 Task: Find connections with filter location Elefsína with filter topic #Healthcarewith filter profile language French with filter current company Affle with filter school Jobs in India with filter industry Engines and Power Transmission Equipment Manufacturing with filter service category Virtual Assistance with filter keywords title Waiter/Waitress
Action: Mouse moved to (271, 217)
Screenshot: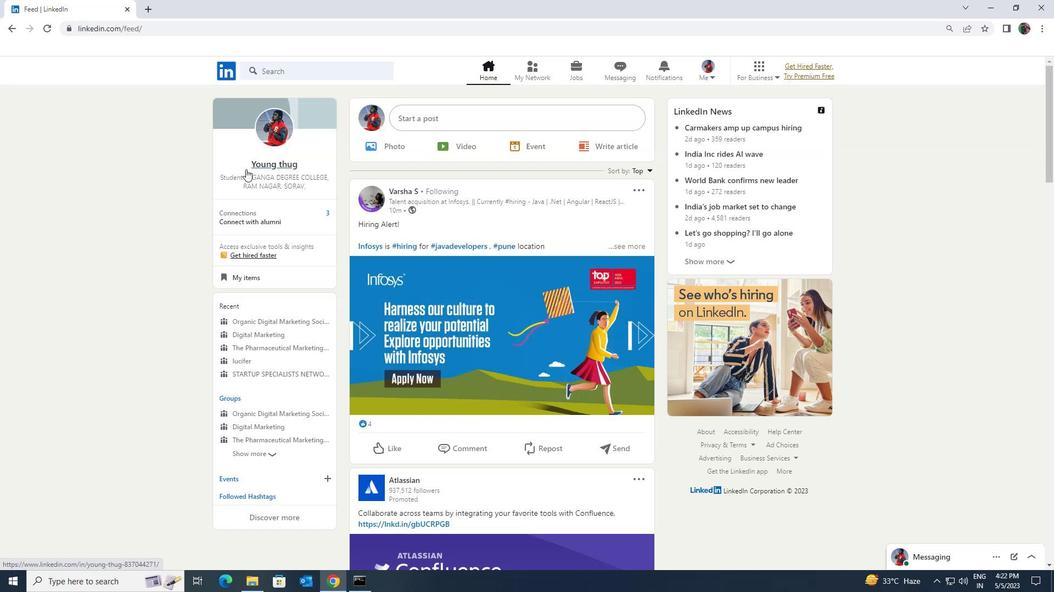 
Action: Mouse pressed left at (271, 217)
Screenshot: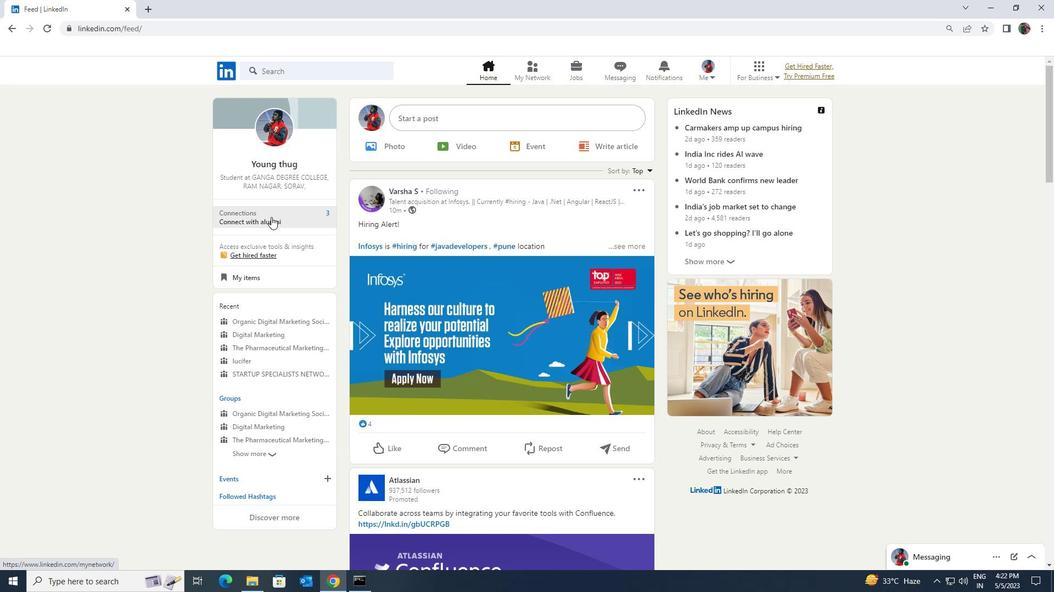 
Action: Mouse moved to (282, 137)
Screenshot: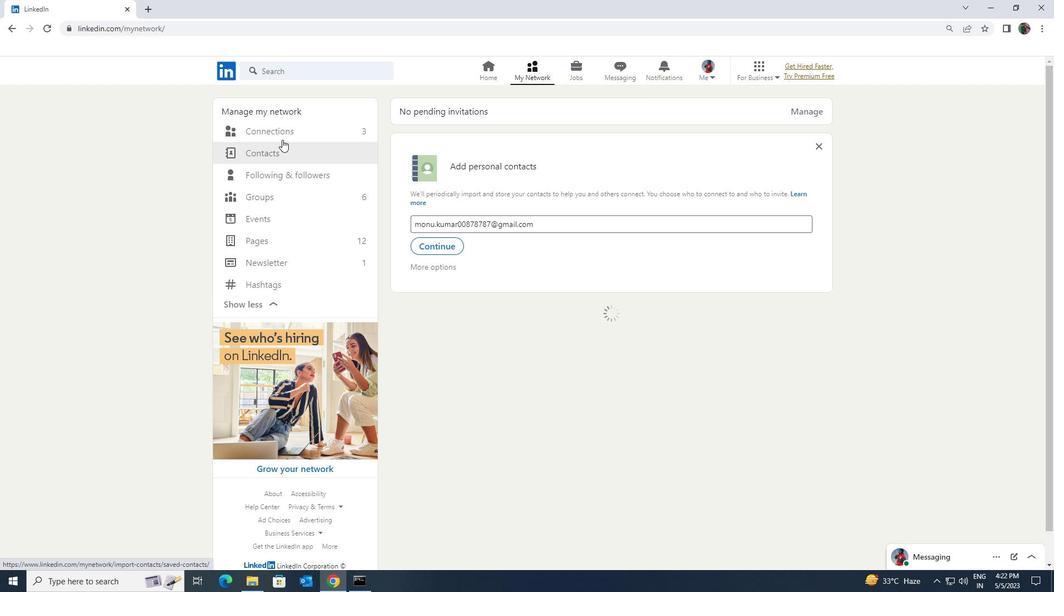 
Action: Mouse pressed left at (282, 137)
Screenshot: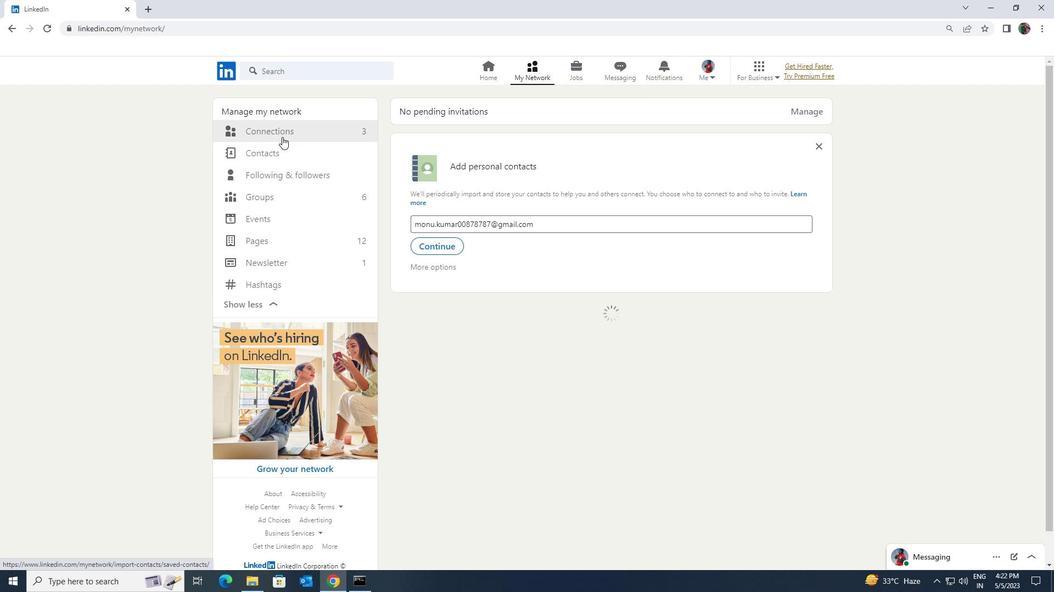 
Action: Mouse moved to (587, 135)
Screenshot: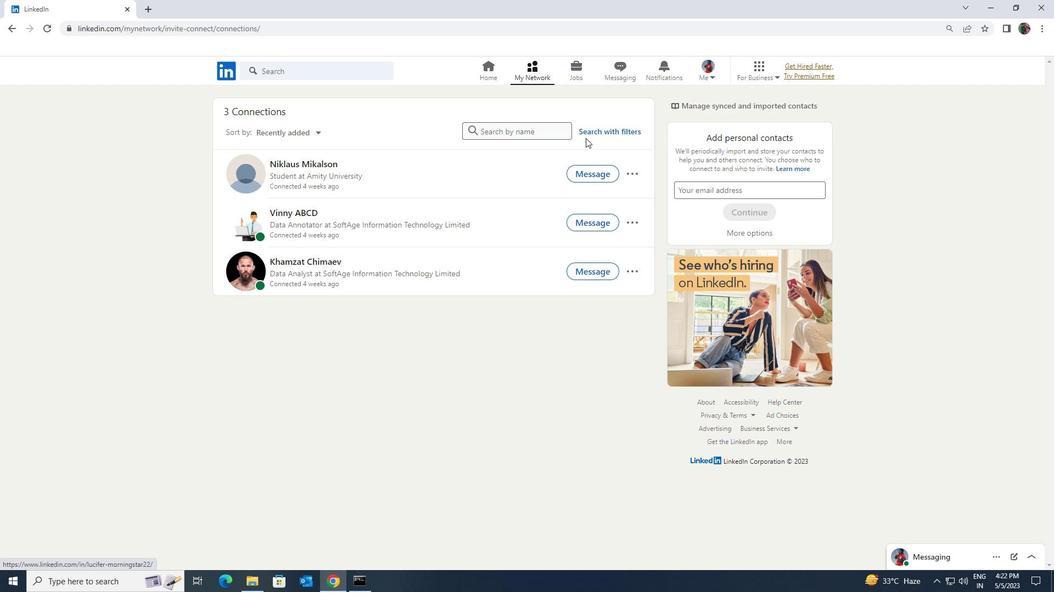 
Action: Mouse pressed left at (587, 135)
Screenshot: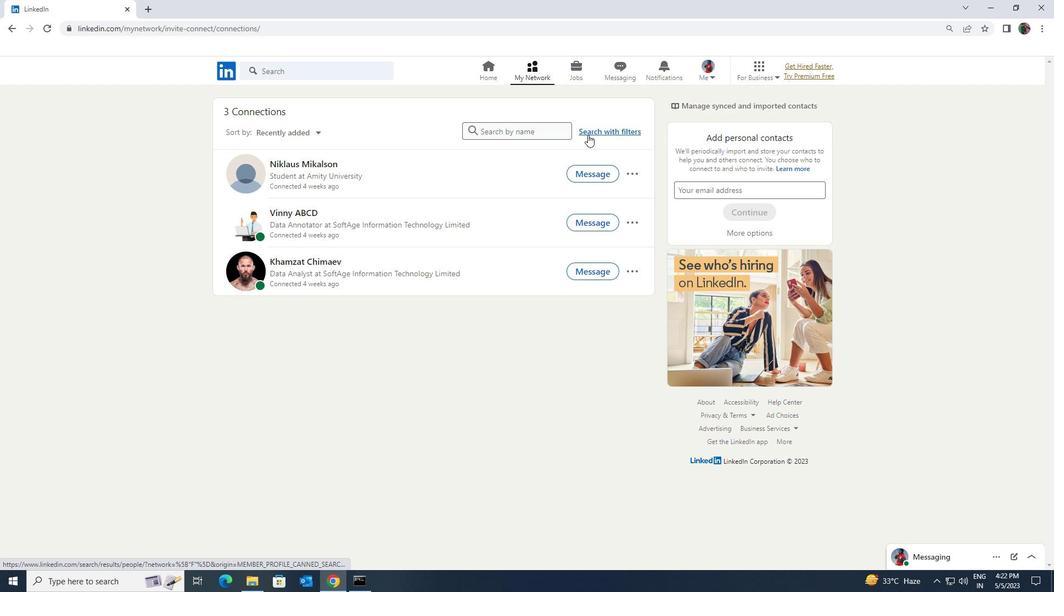 
Action: Mouse moved to (559, 99)
Screenshot: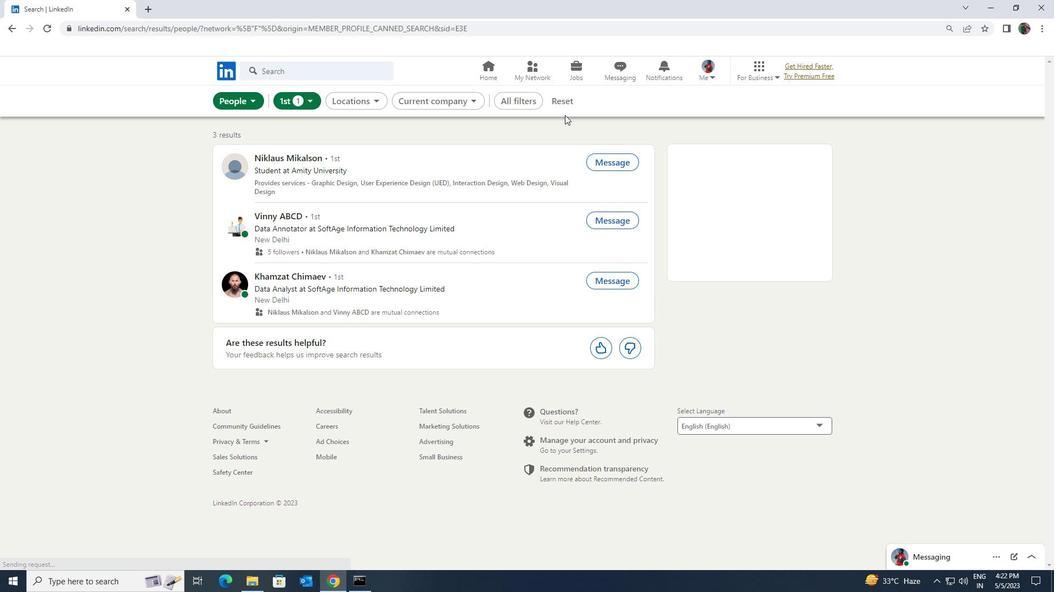 
Action: Mouse pressed left at (559, 99)
Screenshot: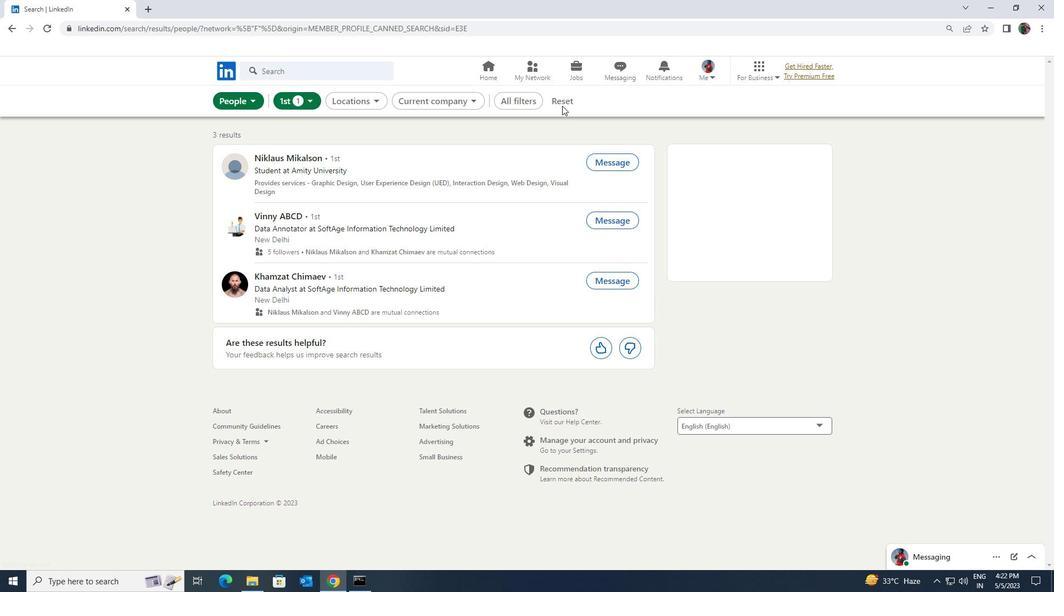 
Action: Mouse moved to (539, 99)
Screenshot: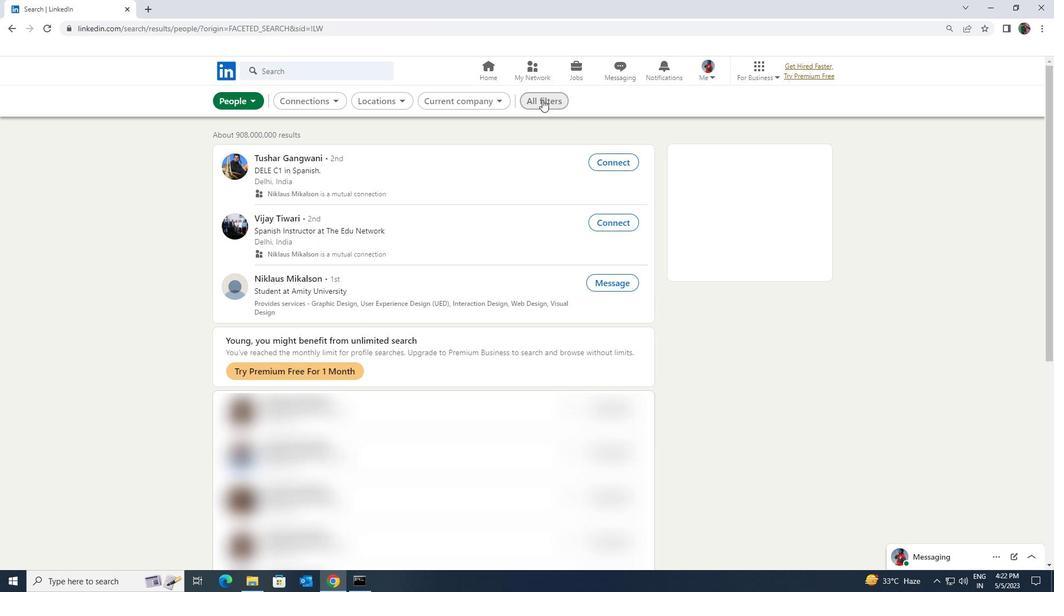 
Action: Mouse pressed left at (539, 99)
Screenshot: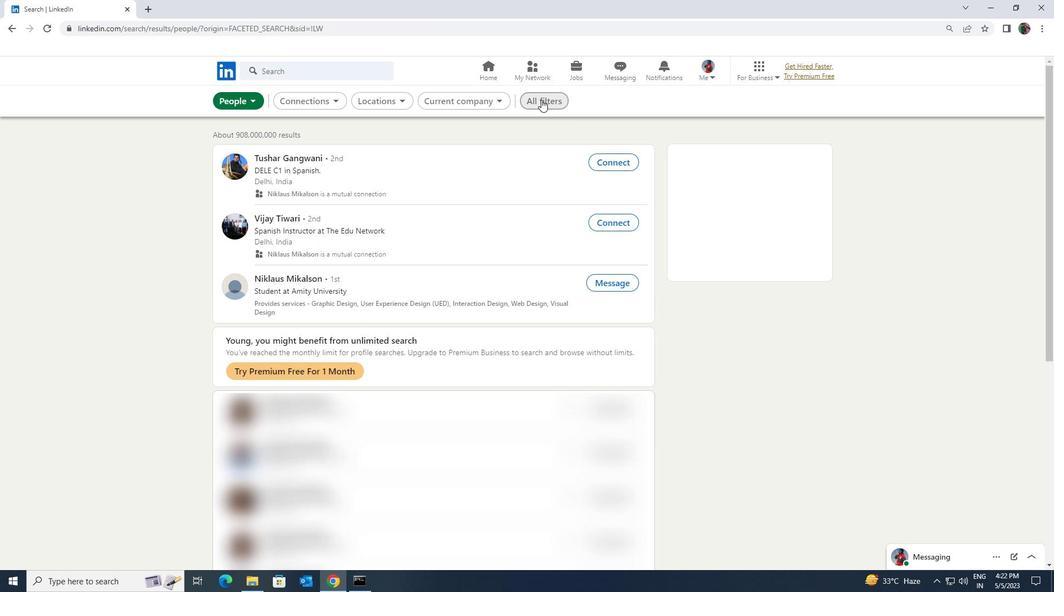 
Action: Mouse moved to (936, 431)
Screenshot: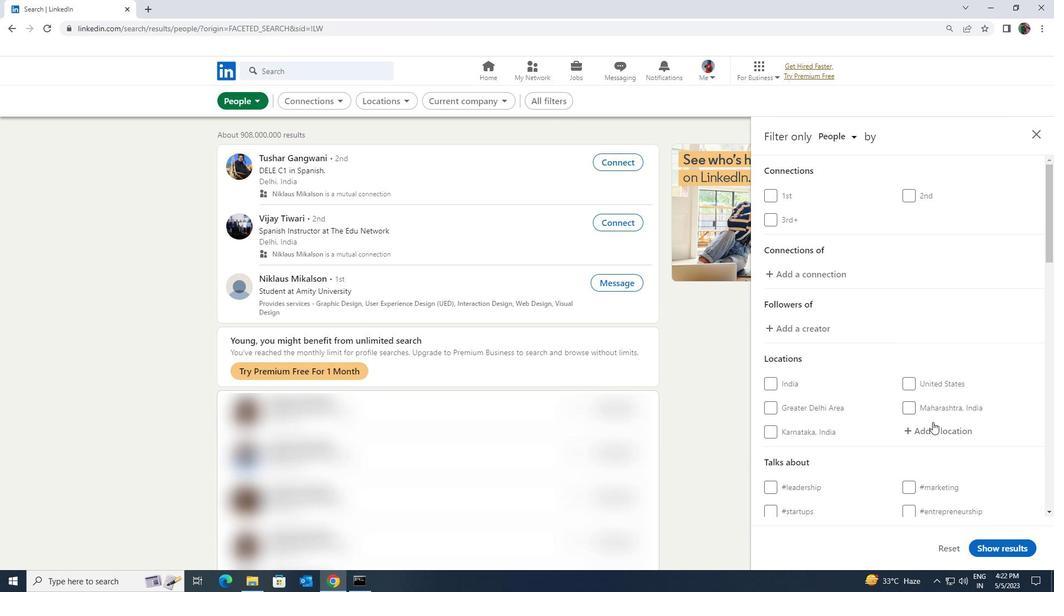 
Action: Mouse pressed left at (936, 431)
Screenshot: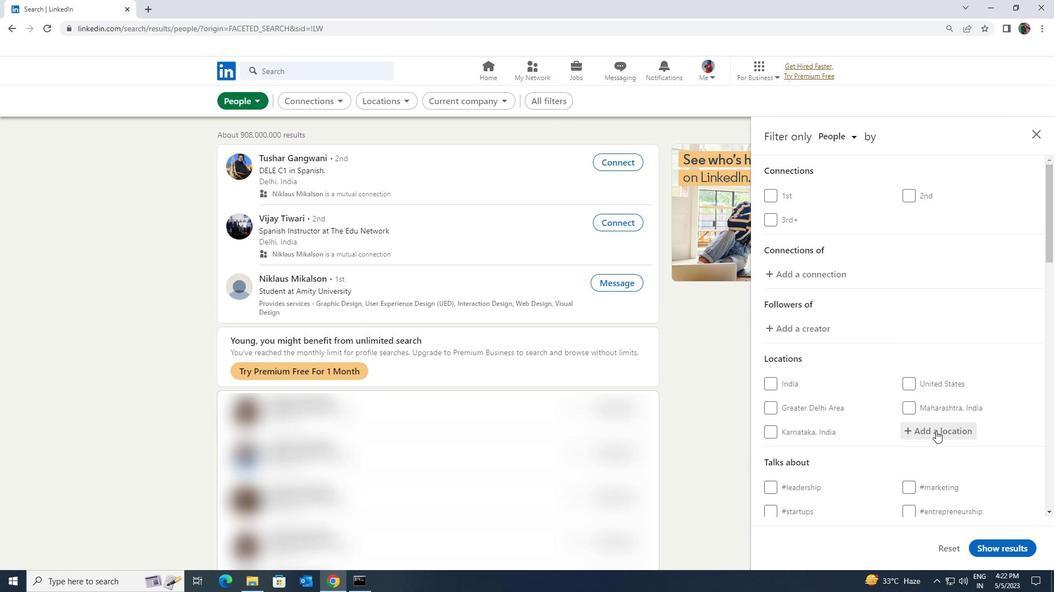 
Action: Key pressed <Key.shift><Key.shift><Key.shift><Key.shift><Key.shift><Key.shift><Key.shift><Key.shift>ELEFSINA
Screenshot: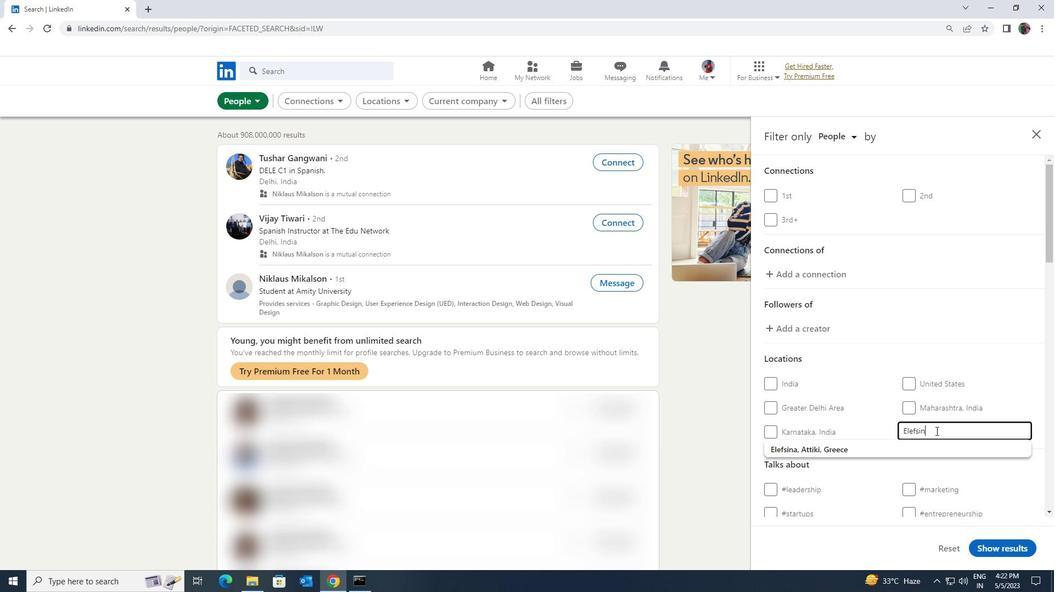 
Action: Mouse moved to (930, 451)
Screenshot: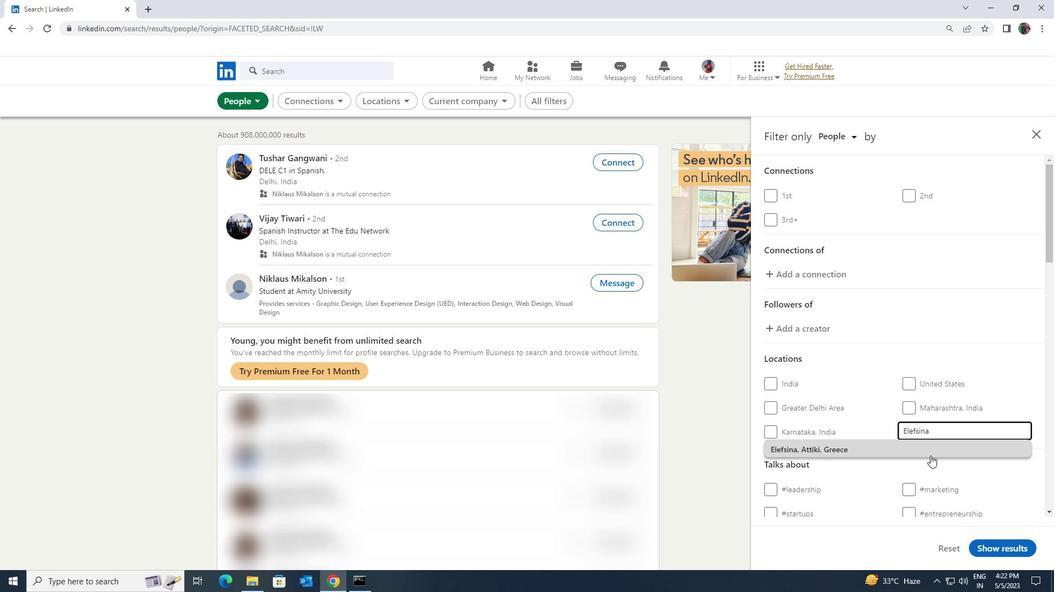 
Action: Mouse pressed left at (930, 451)
Screenshot: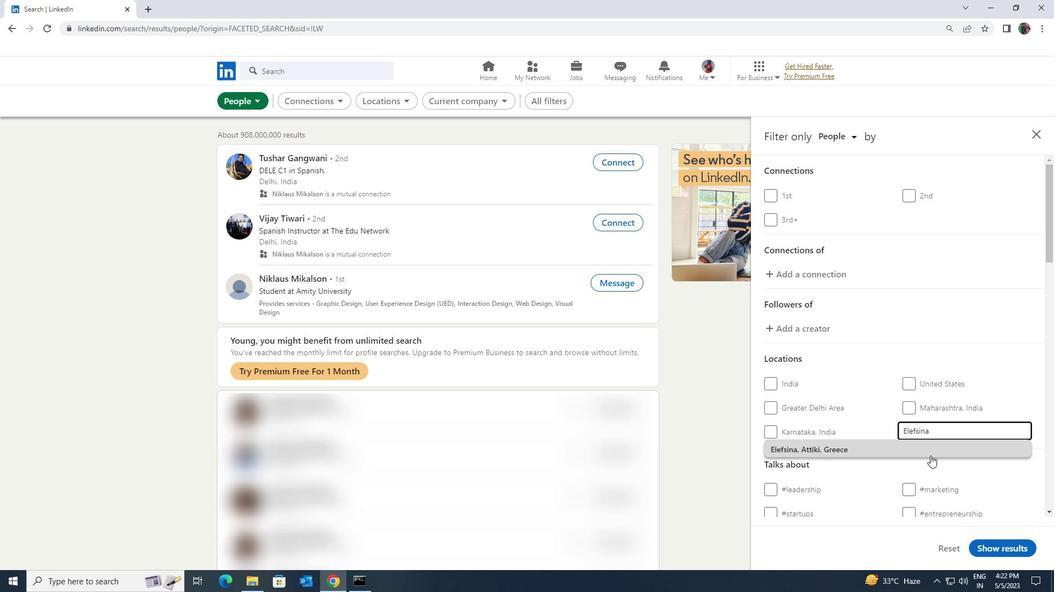 
Action: Mouse moved to (930, 450)
Screenshot: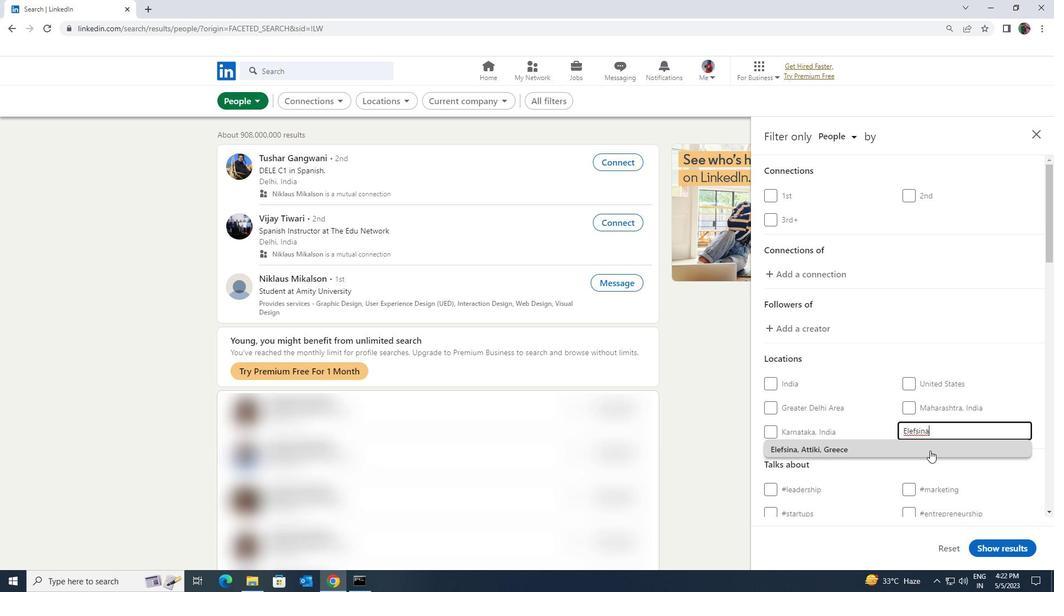 
Action: Mouse scrolled (930, 450) with delta (0, 0)
Screenshot: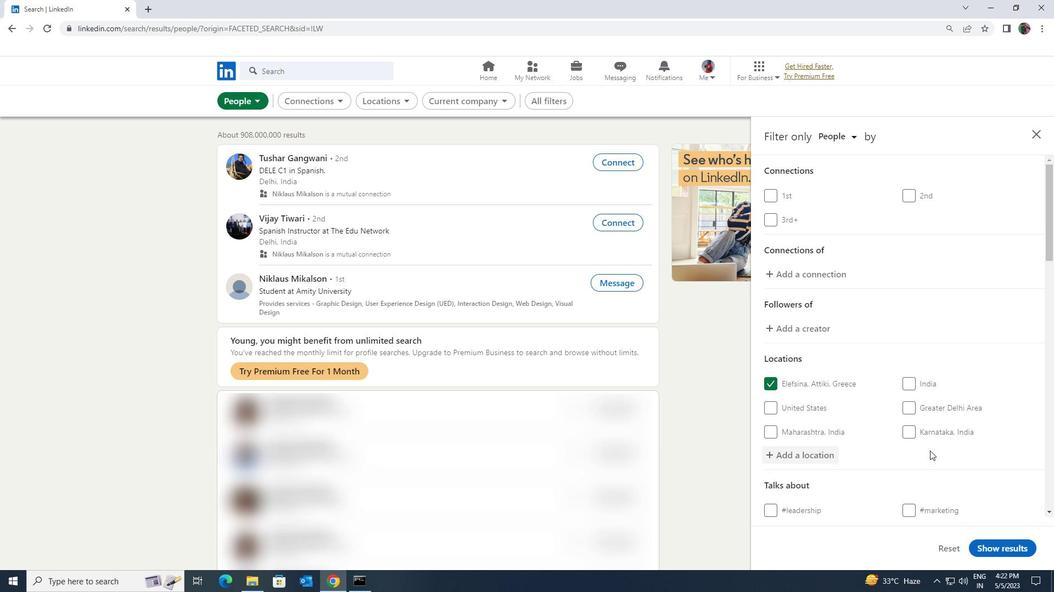
Action: Mouse scrolled (930, 450) with delta (0, 0)
Screenshot: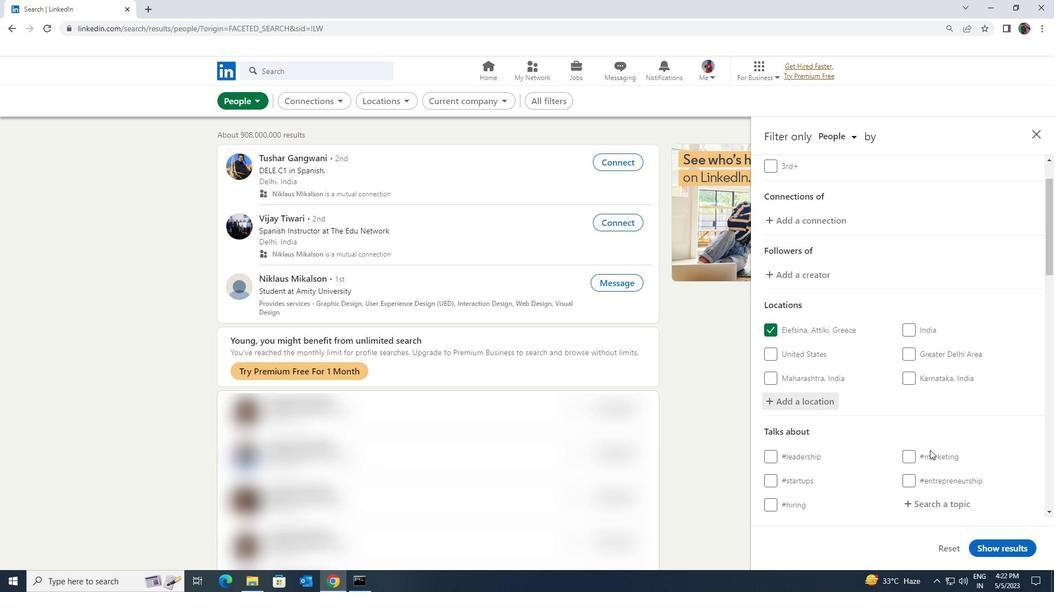 
Action: Mouse scrolled (930, 450) with delta (0, 0)
Screenshot: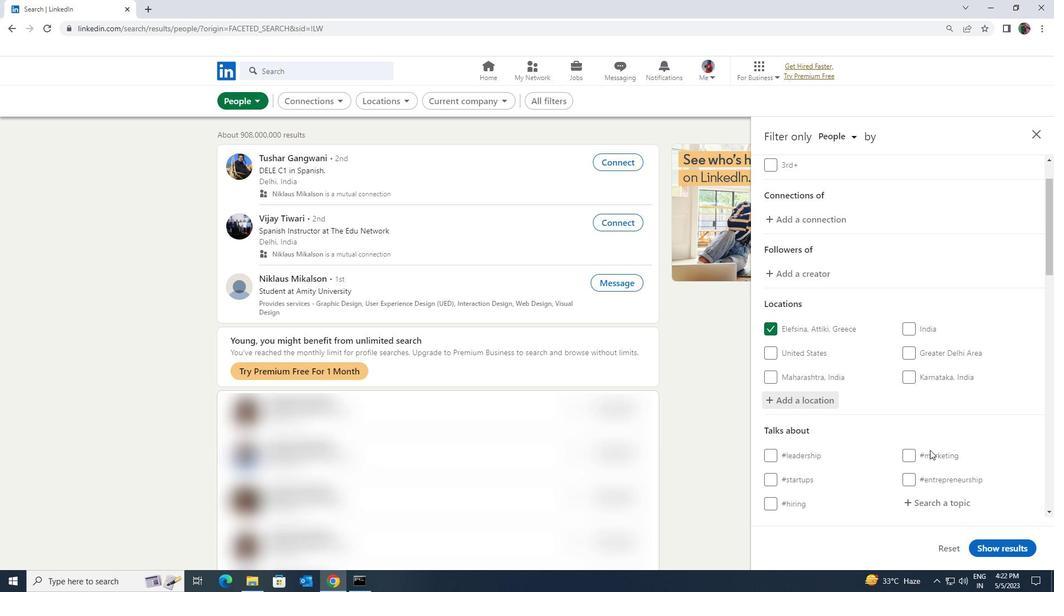 
Action: Mouse moved to (932, 394)
Screenshot: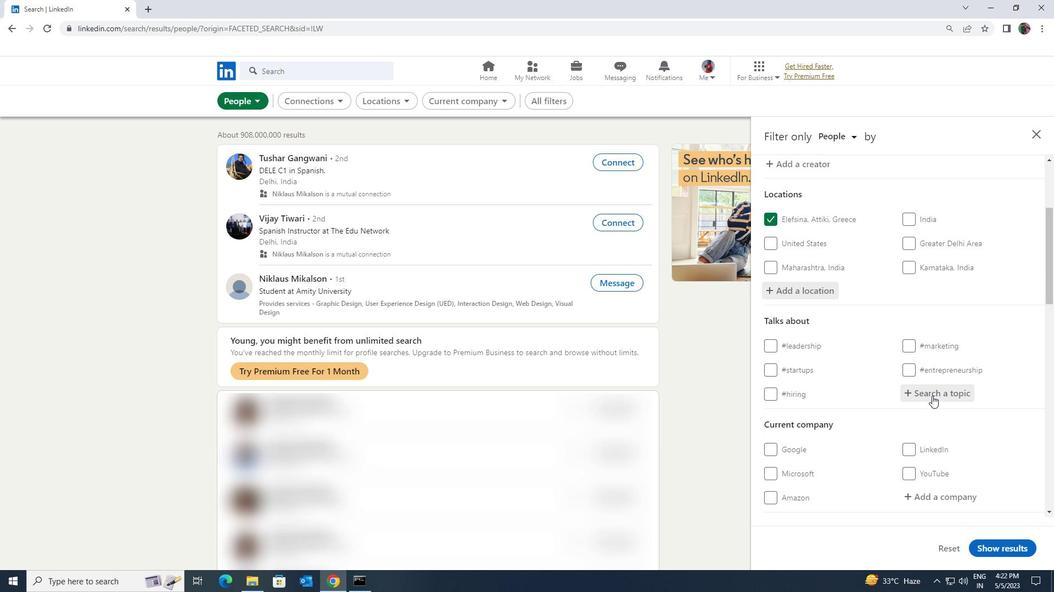 
Action: Mouse pressed left at (932, 394)
Screenshot: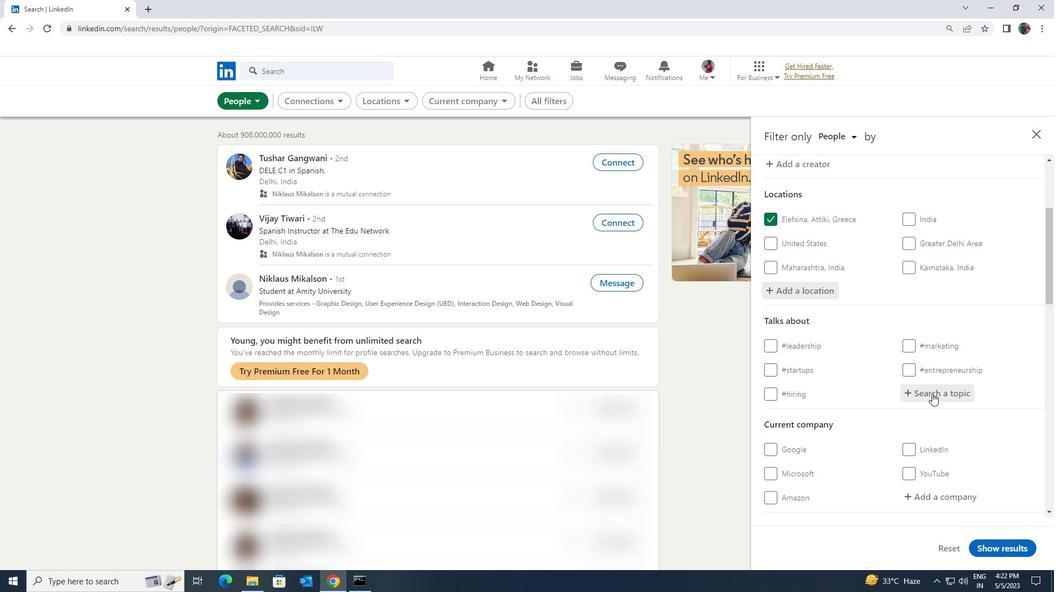 
Action: Key pressed <Key.shift>HEALTHCARE
Screenshot: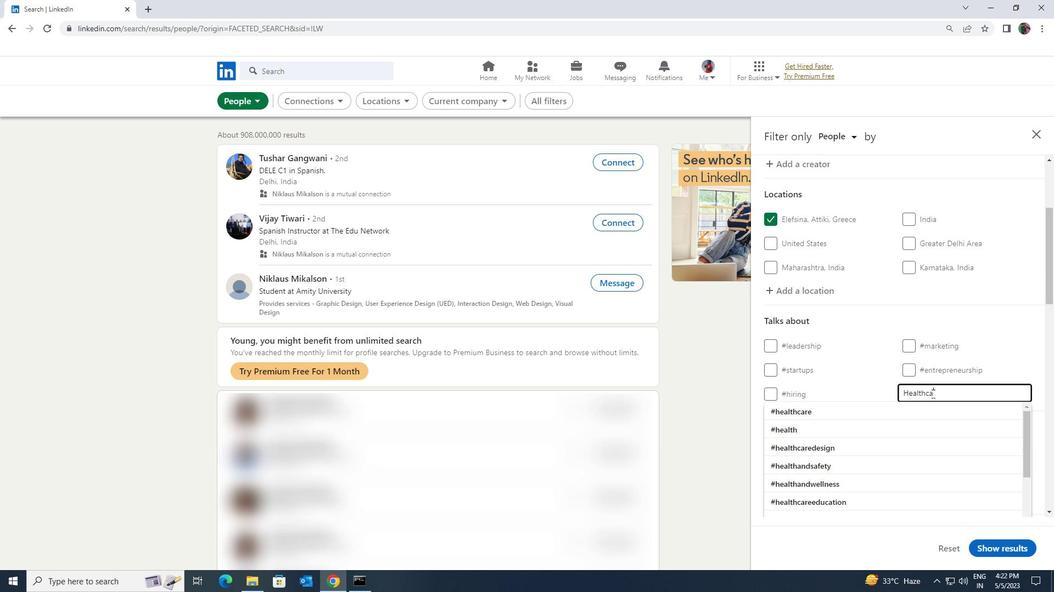 
Action: Mouse moved to (927, 407)
Screenshot: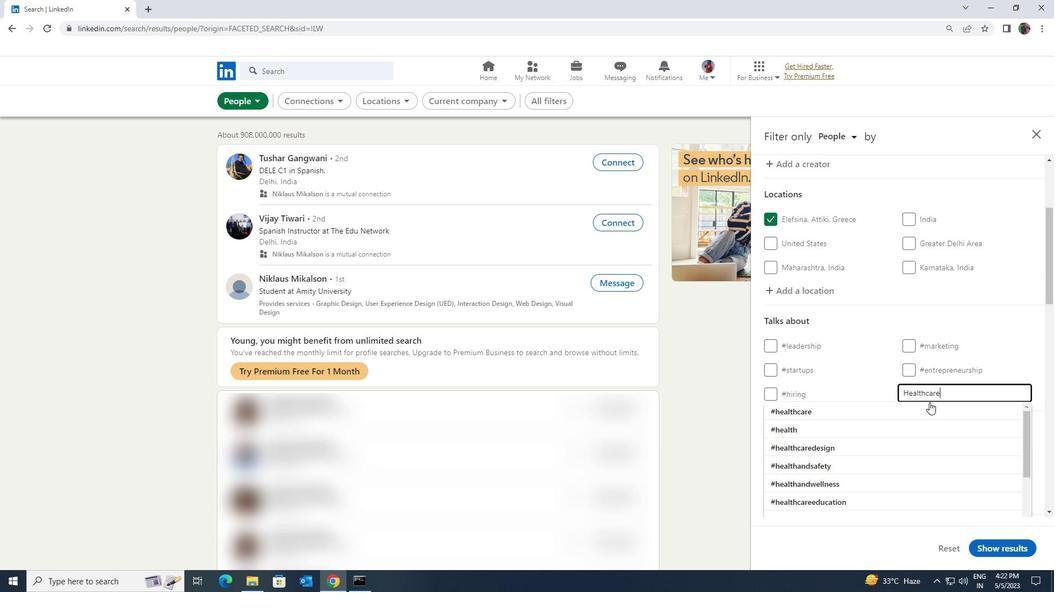 
Action: Mouse pressed left at (927, 407)
Screenshot: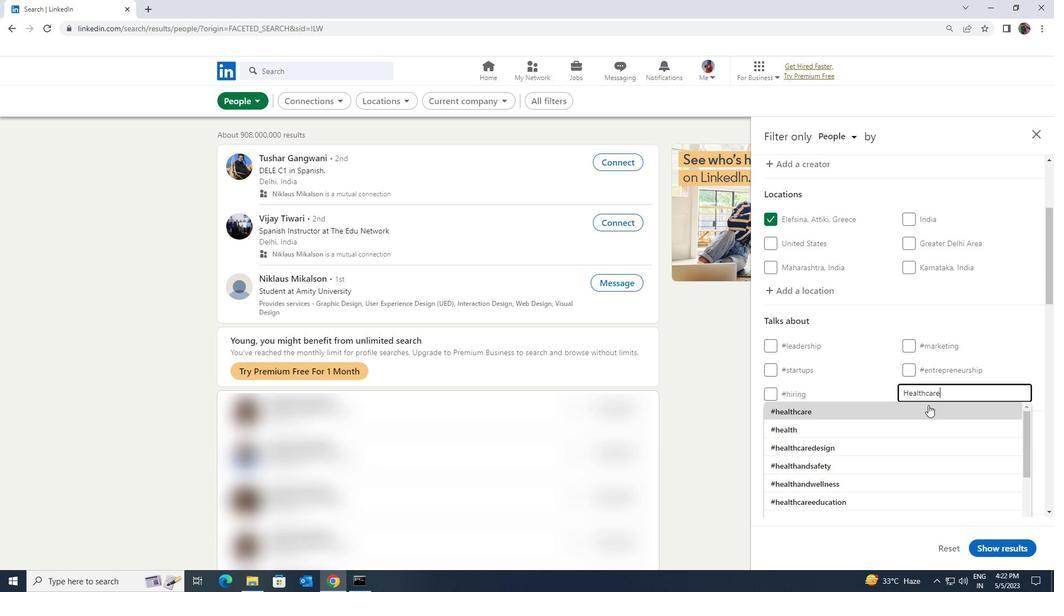 
Action: Mouse moved to (922, 411)
Screenshot: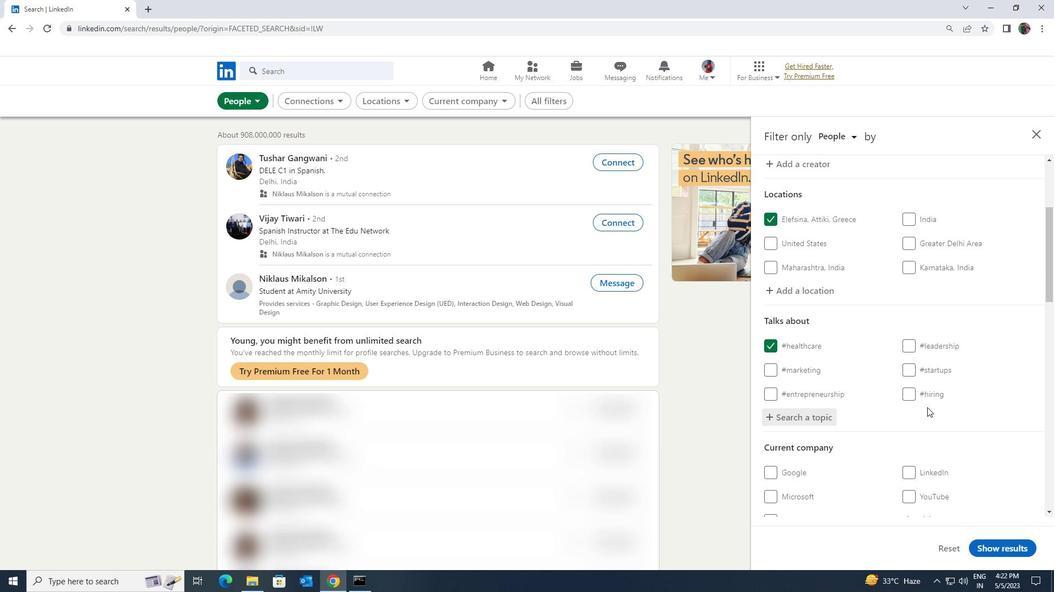 
Action: Mouse scrolled (922, 411) with delta (0, 0)
Screenshot: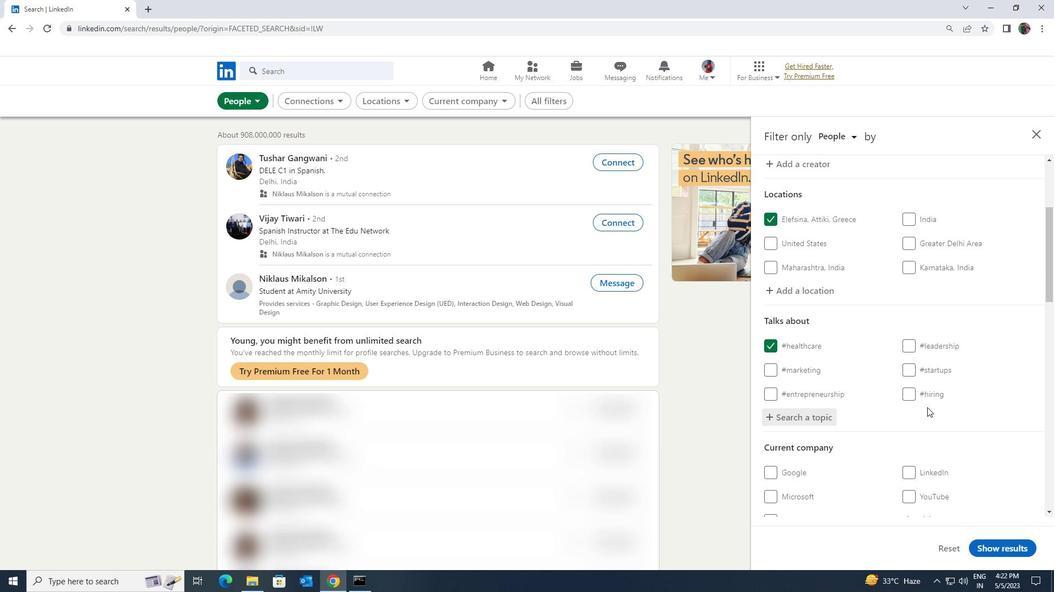 
Action: Mouse scrolled (922, 411) with delta (0, 0)
Screenshot: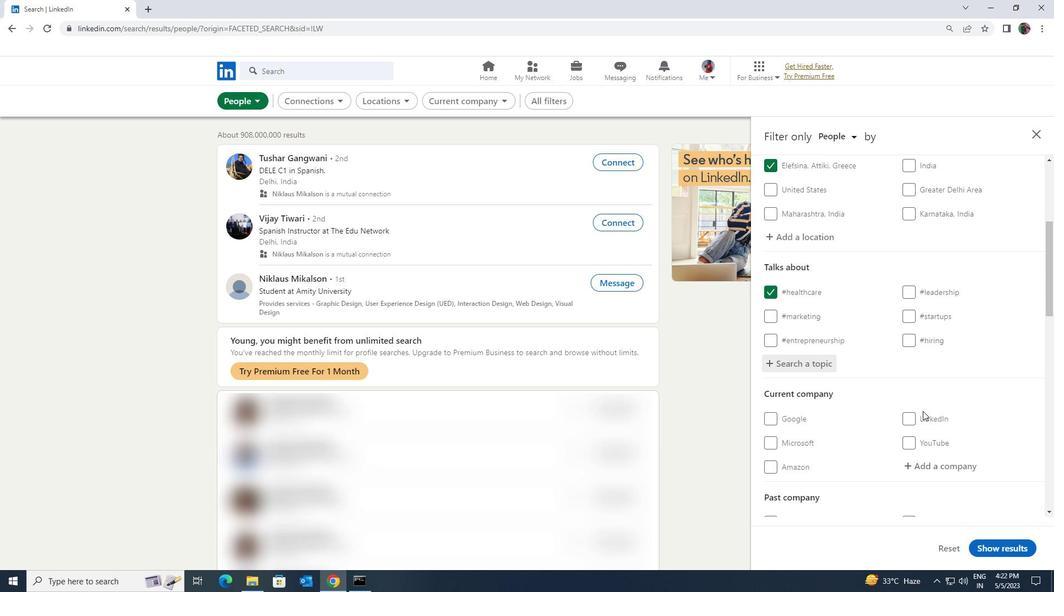 
Action: Mouse scrolled (922, 411) with delta (0, 0)
Screenshot: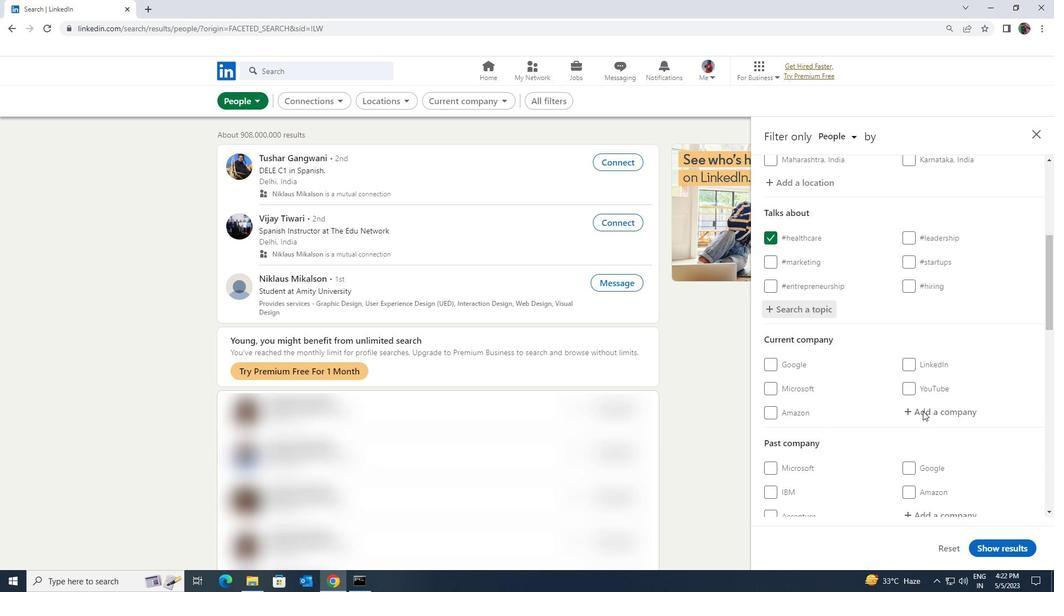
Action: Mouse scrolled (922, 411) with delta (0, 0)
Screenshot: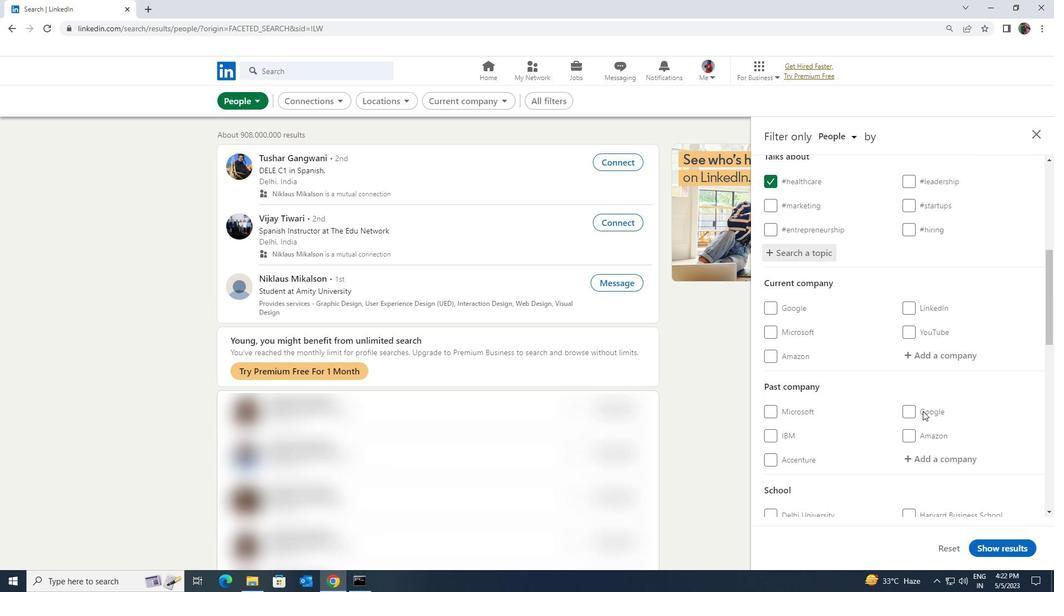 
Action: Mouse scrolled (922, 411) with delta (0, 0)
Screenshot: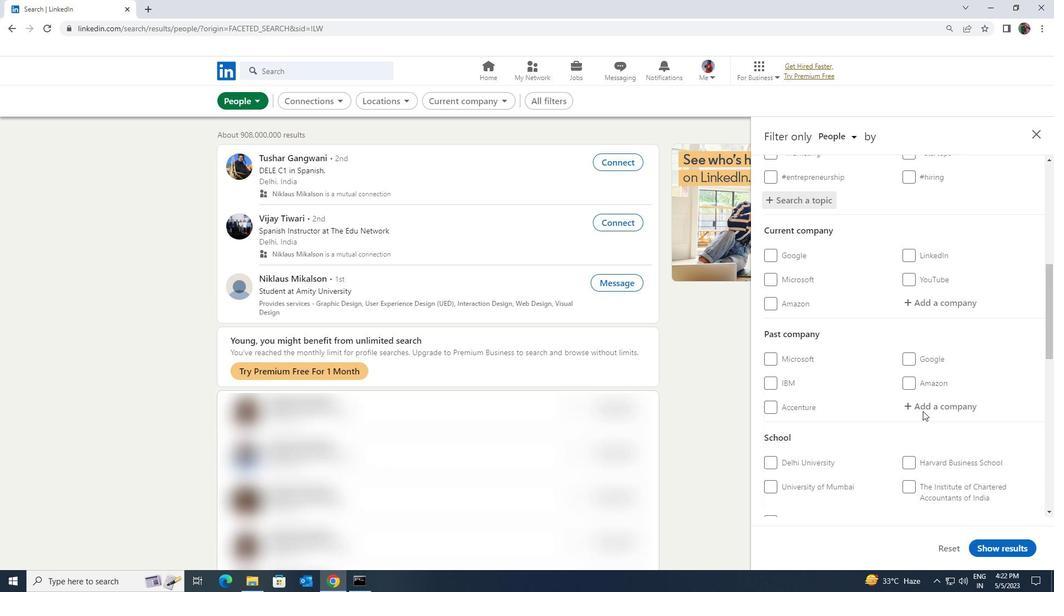 
Action: Mouse scrolled (922, 411) with delta (0, 0)
Screenshot: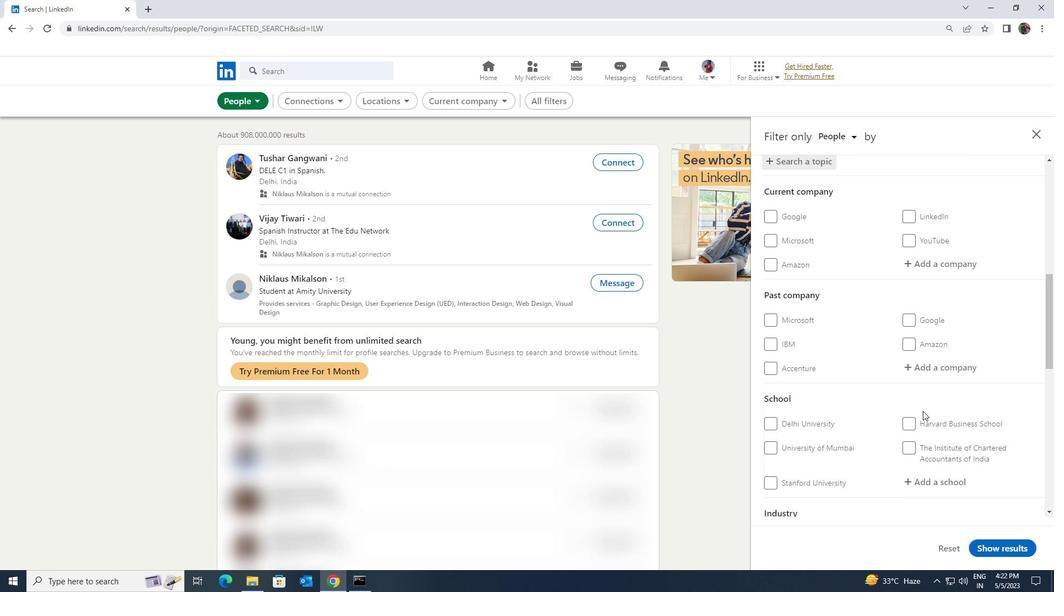 
Action: Mouse scrolled (922, 411) with delta (0, 0)
Screenshot: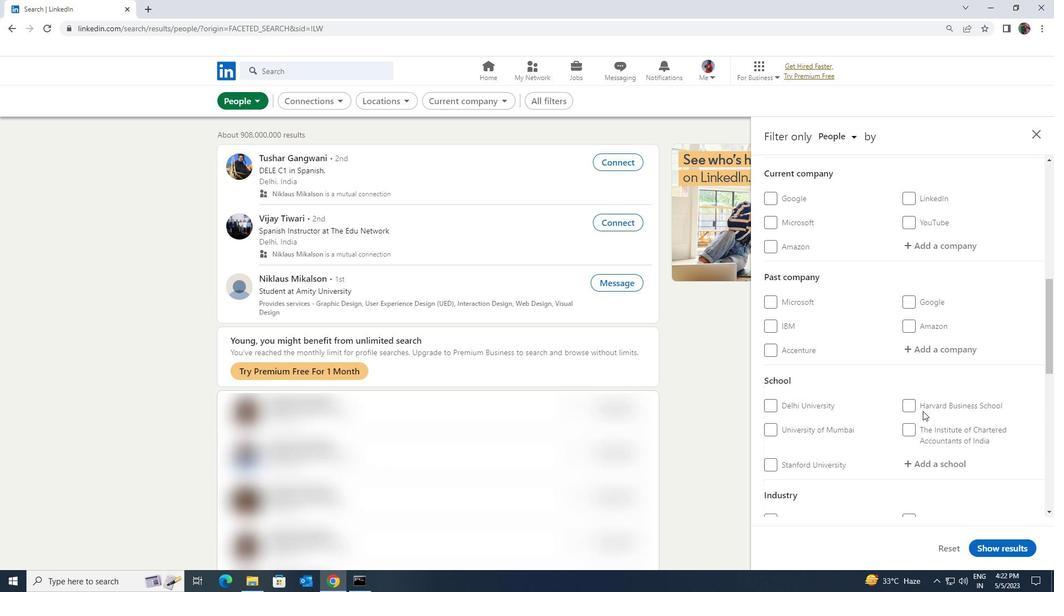 
Action: Mouse scrolled (922, 411) with delta (0, 0)
Screenshot: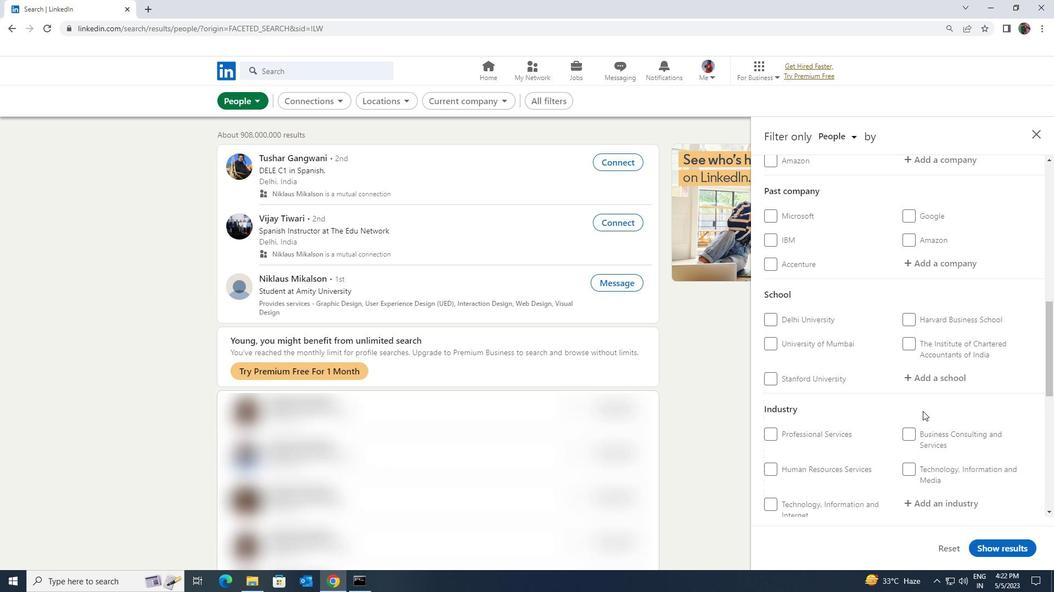 
Action: Mouse moved to (908, 495)
Screenshot: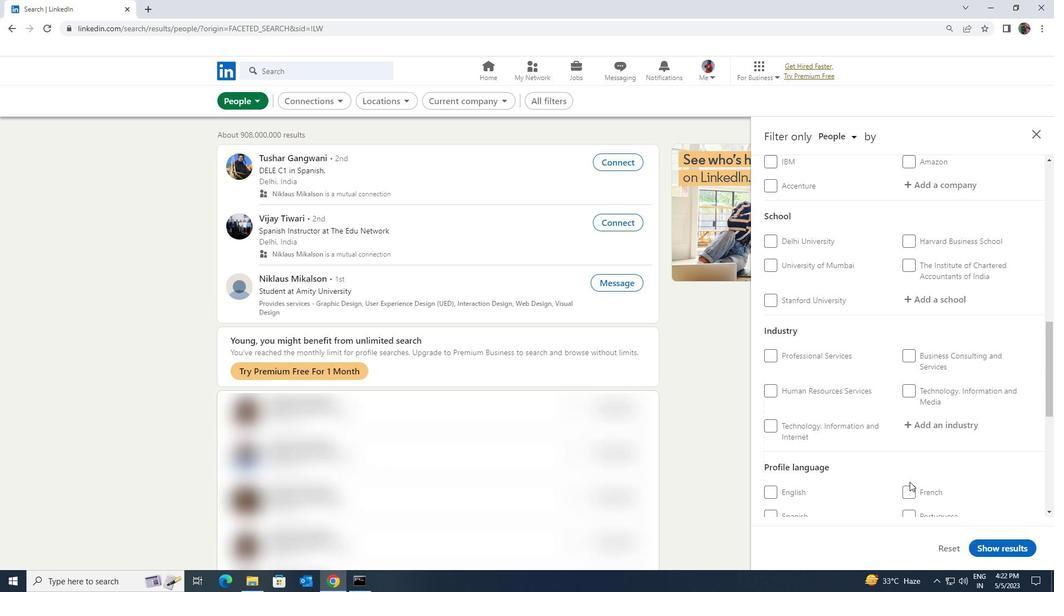 
Action: Mouse pressed left at (908, 495)
Screenshot: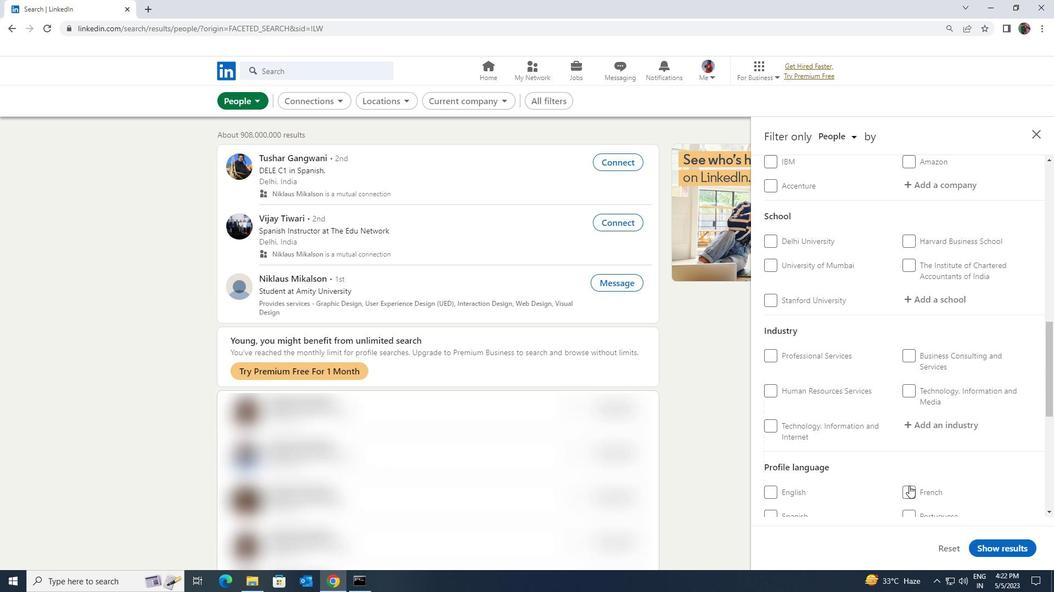 
Action: Mouse scrolled (908, 496) with delta (0, 0)
Screenshot: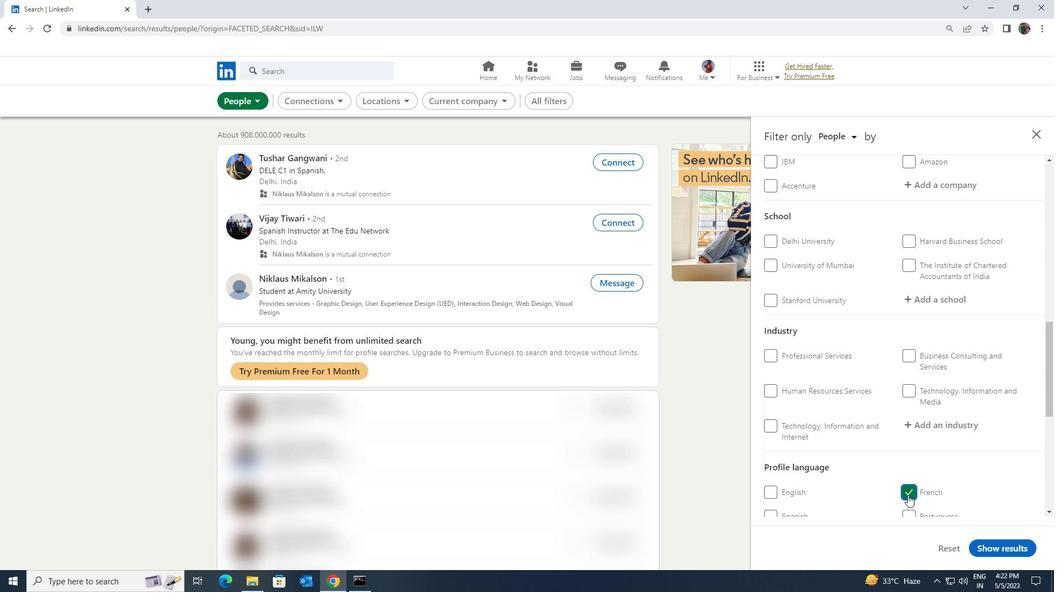 
Action: Mouse scrolled (908, 496) with delta (0, 0)
Screenshot: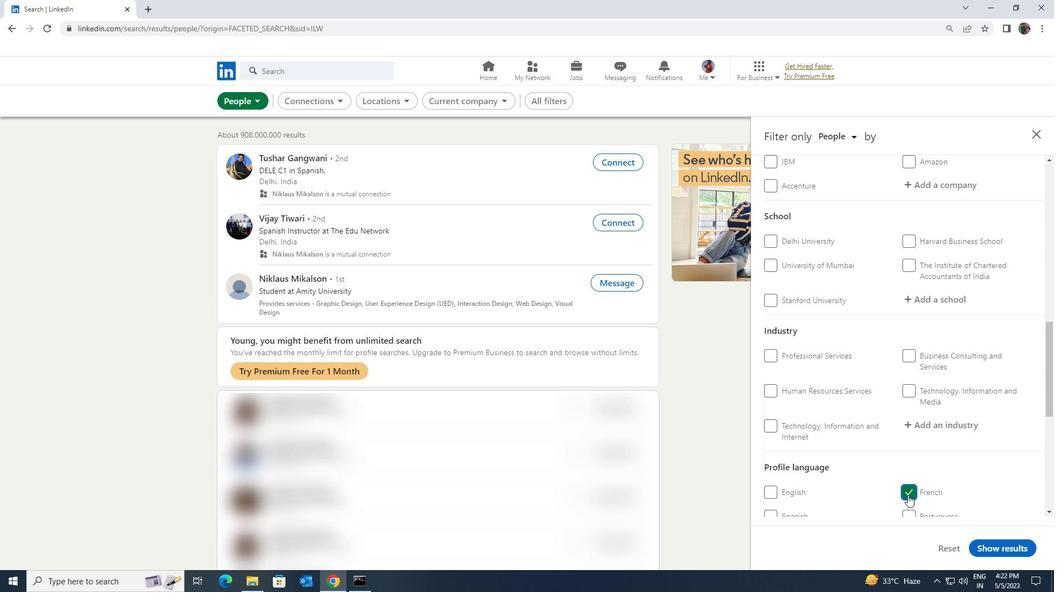 
Action: Mouse moved to (908, 495)
Screenshot: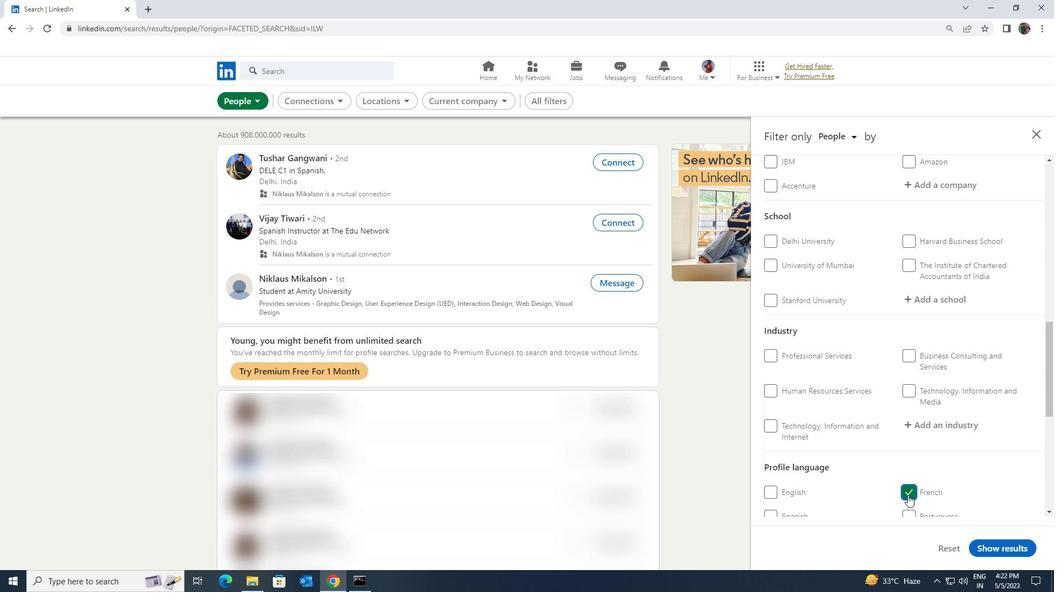 
Action: Mouse scrolled (908, 495) with delta (0, 0)
Screenshot: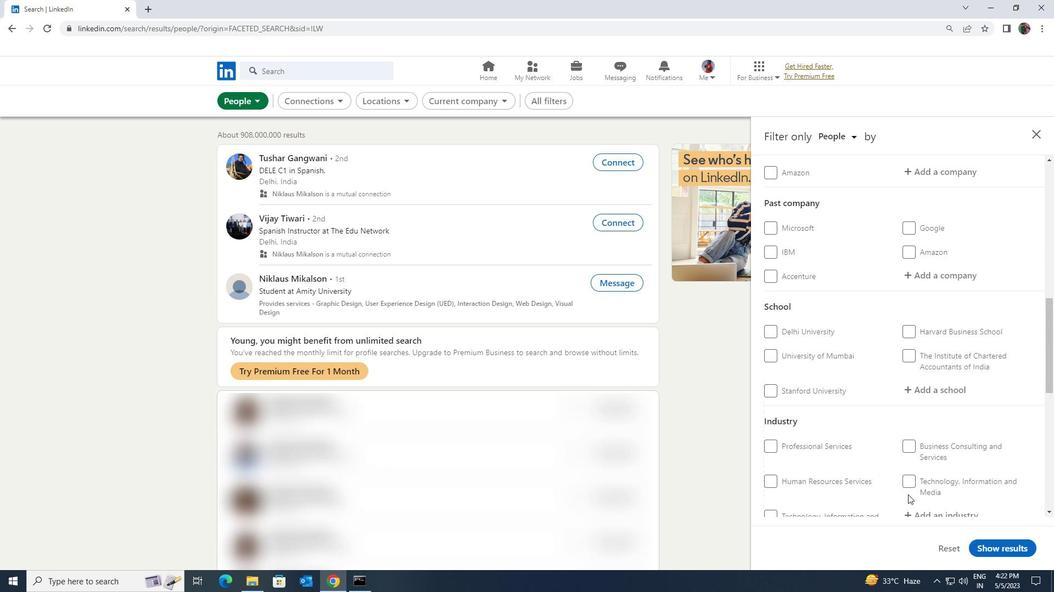 
Action: Mouse scrolled (908, 495) with delta (0, 0)
Screenshot: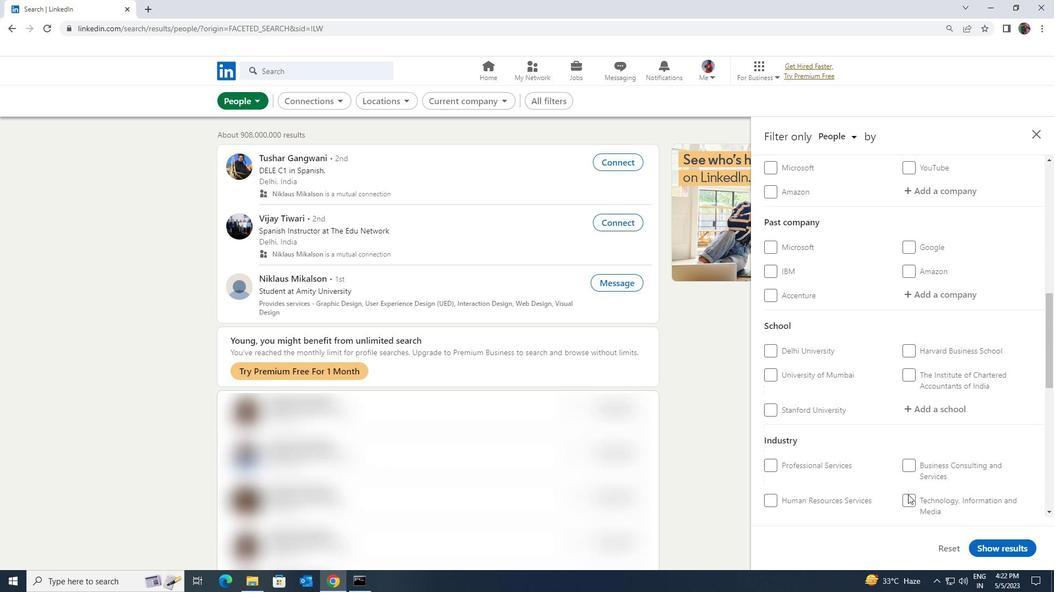 
Action: Mouse scrolled (908, 495) with delta (0, 0)
Screenshot: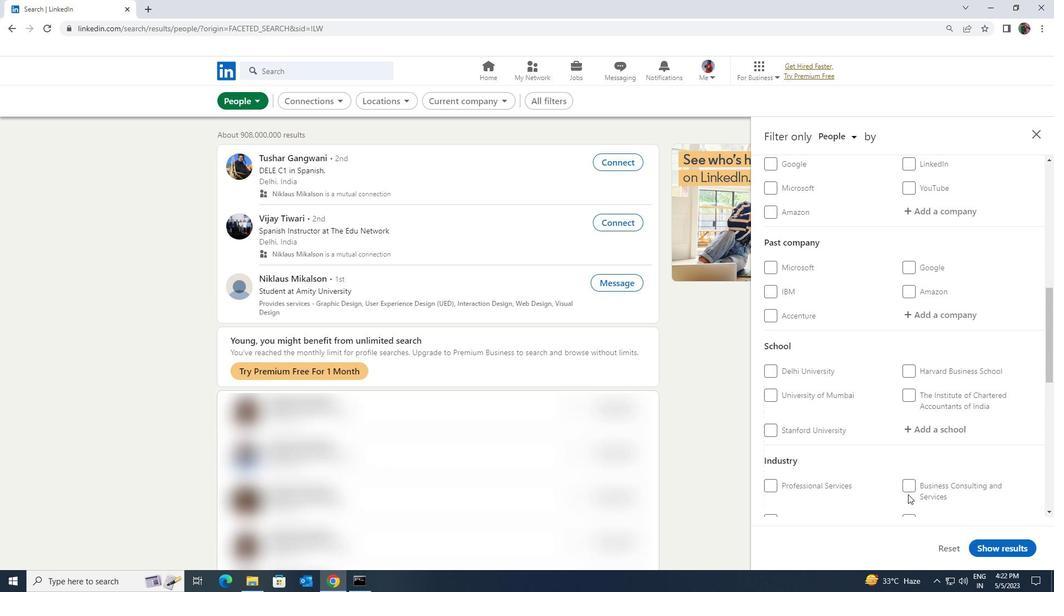 
Action: Mouse scrolled (908, 495) with delta (0, 0)
Screenshot: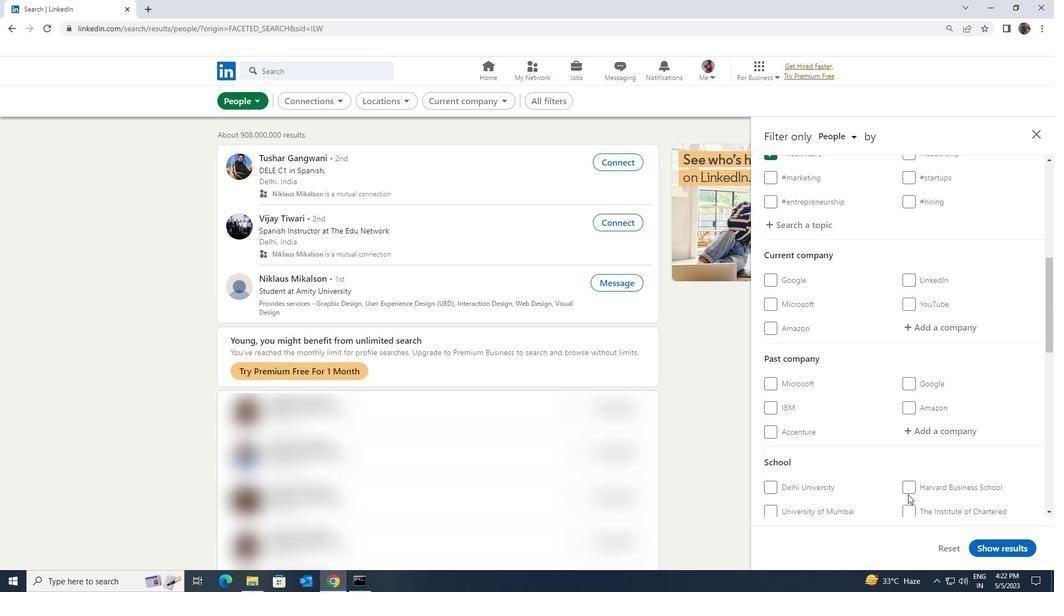 
Action: Mouse moved to (914, 415)
Screenshot: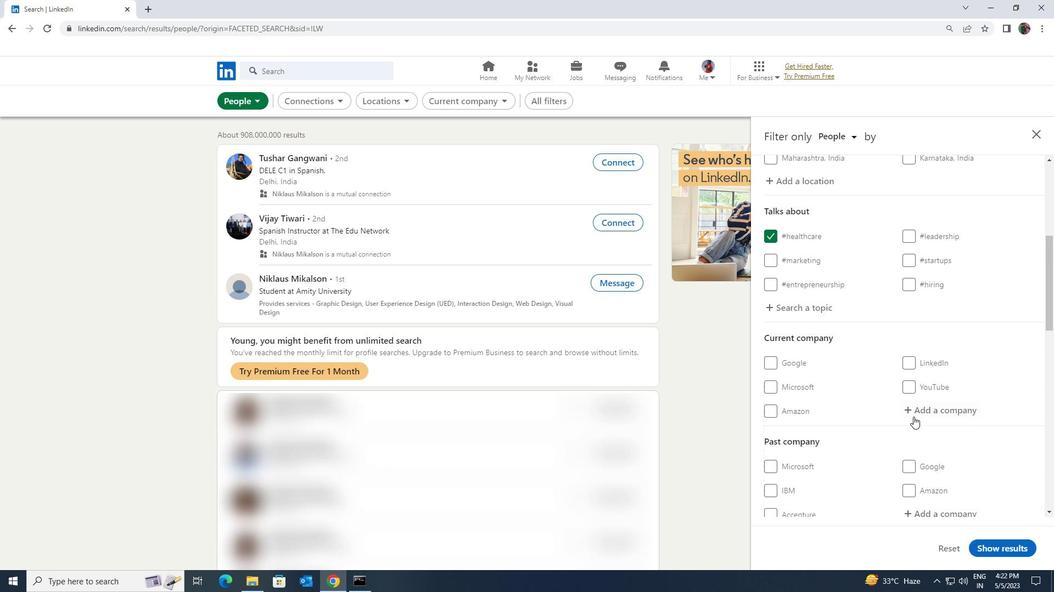 
Action: Mouse pressed left at (914, 415)
Screenshot: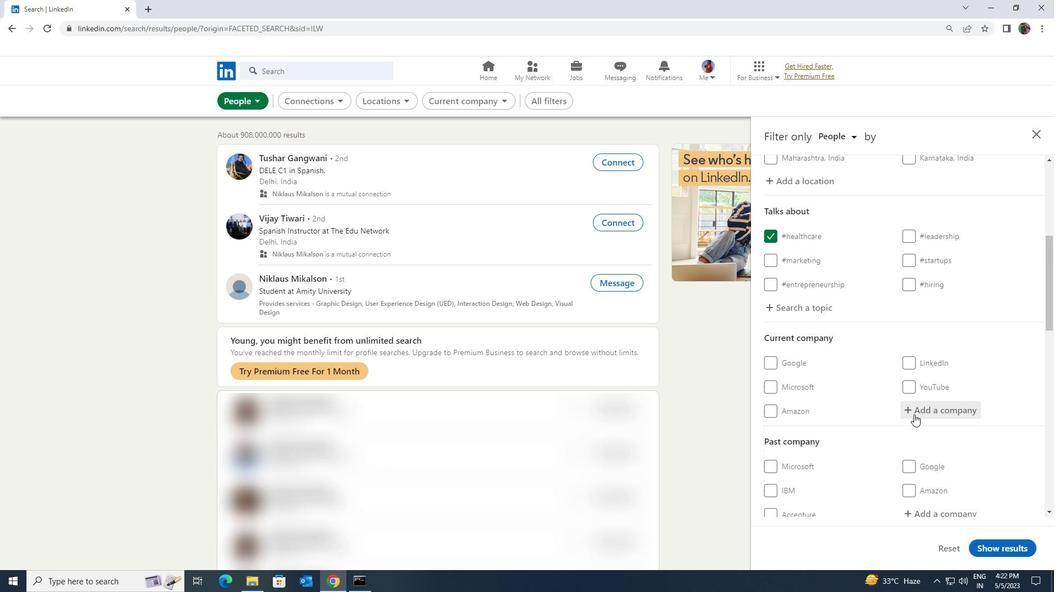 
Action: Key pressed <Key.shift><Key.shift><Key.shift><Key.shift><Key.shift>AFFLE
Screenshot: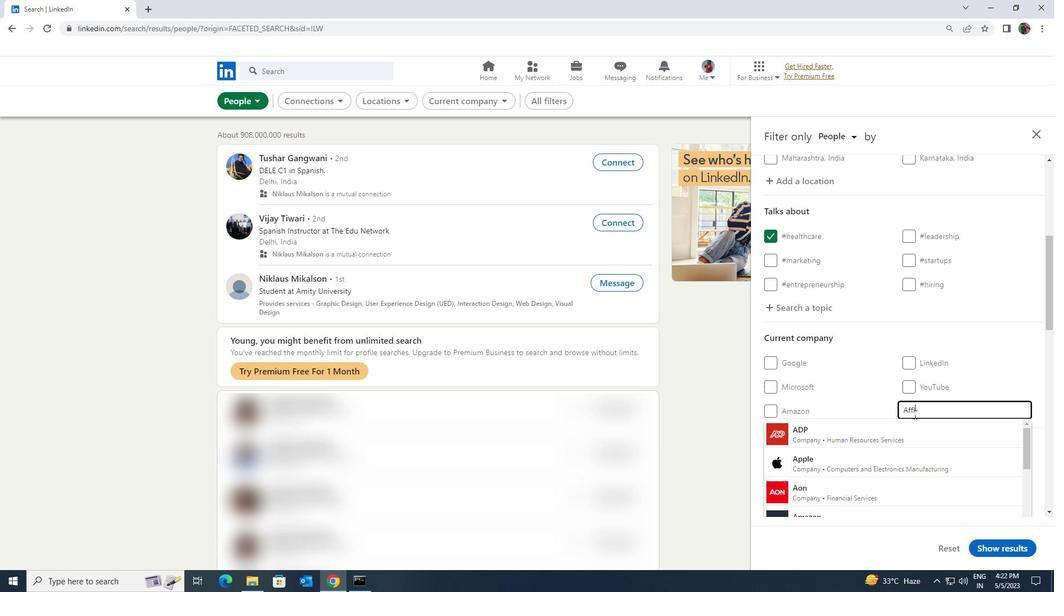 
Action: Mouse moved to (908, 428)
Screenshot: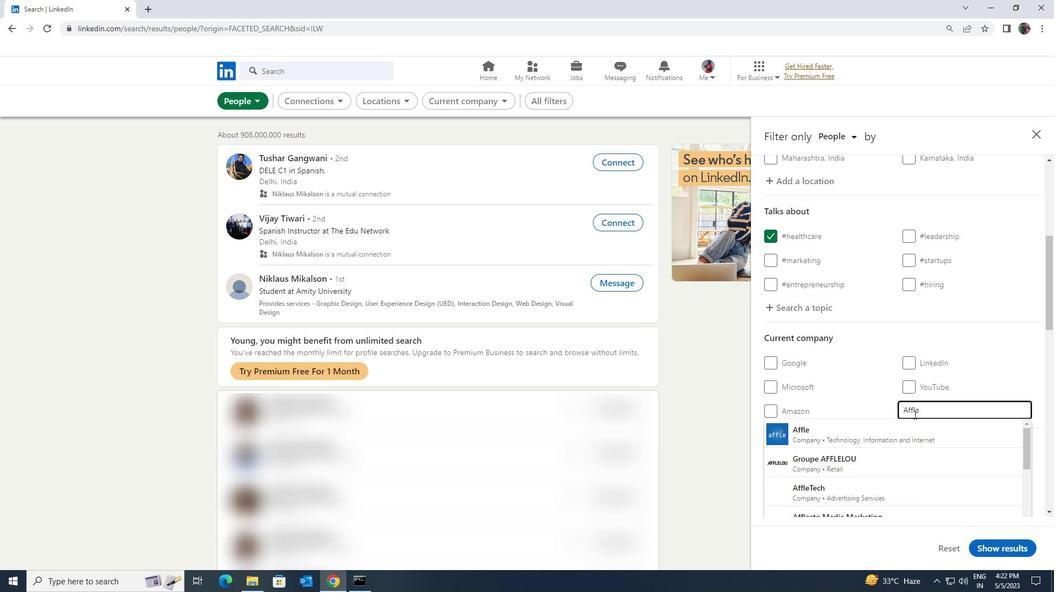 
Action: Mouse pressed left at (908, 428)
Screenshot: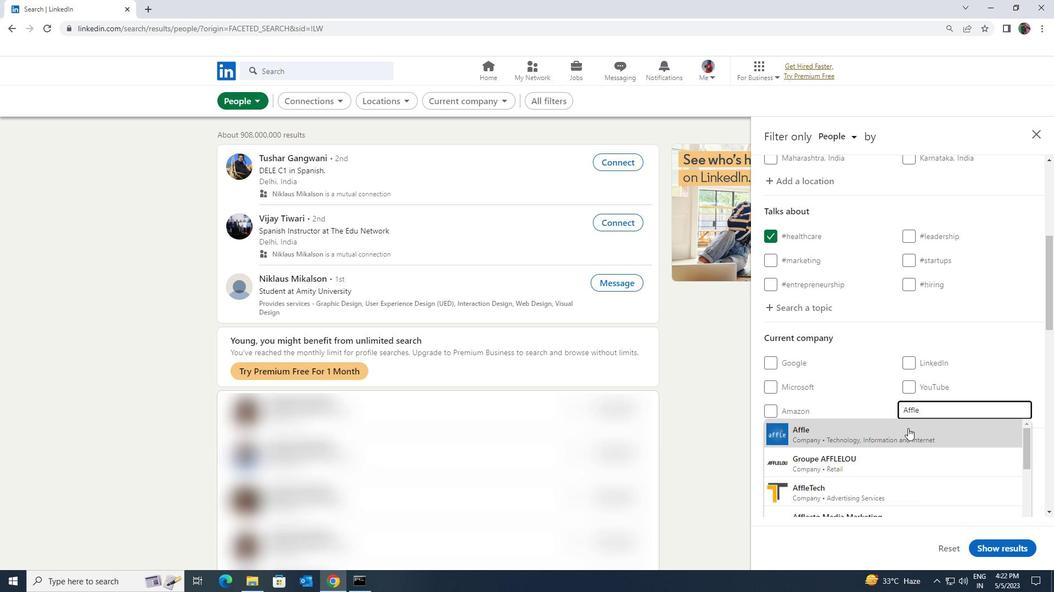 
Action: Mouse scrolled (908, 428) with delta (0, 0)
Screenshot: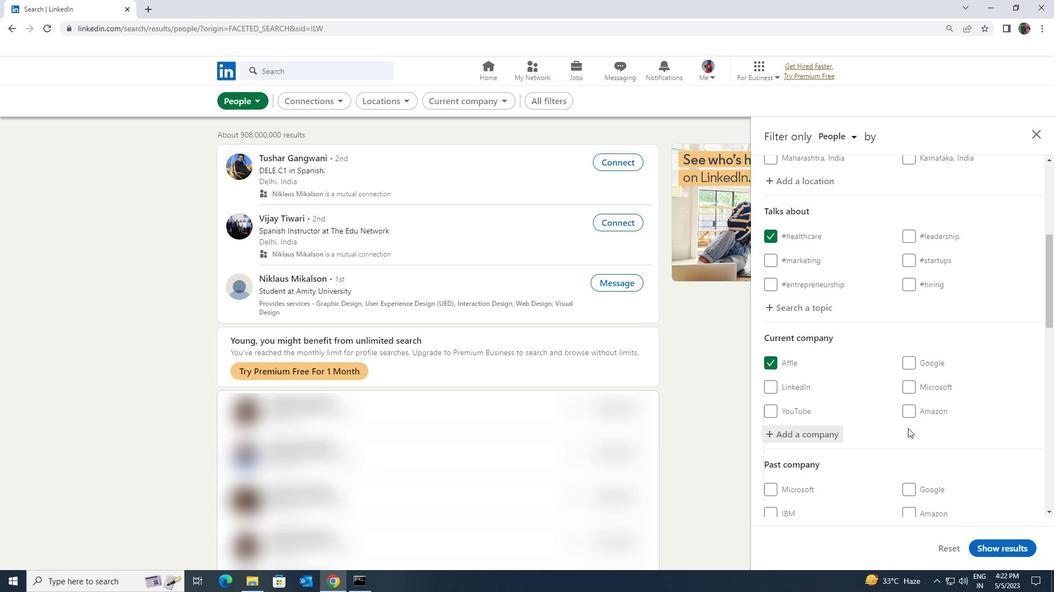 
Action: Mouse scrolled (908, 428) with delta (0, 0)
Screenshot: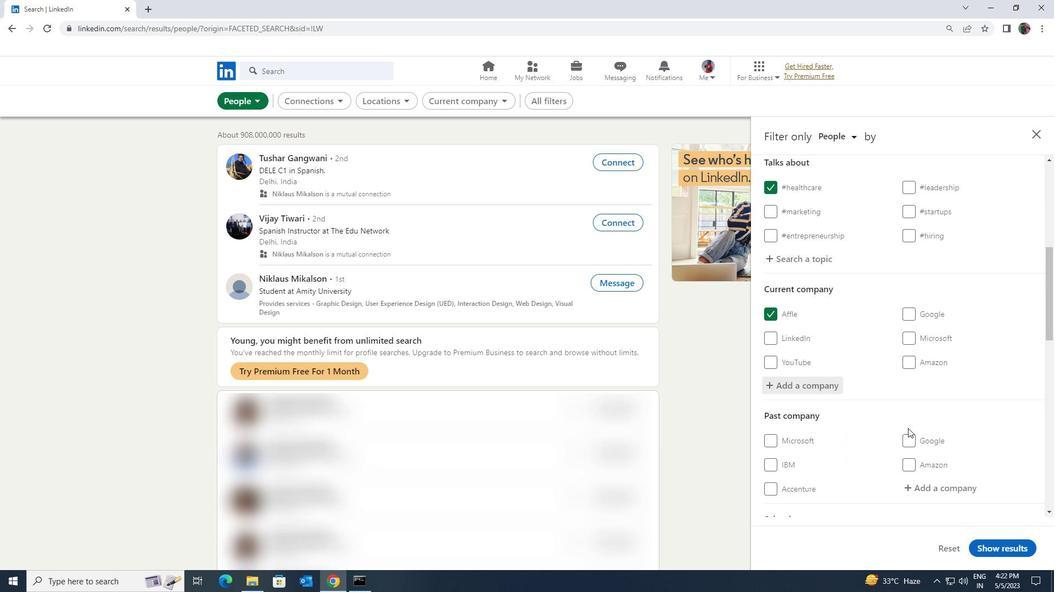 
Action: Mouse moved to (908, 427)
Screenshot: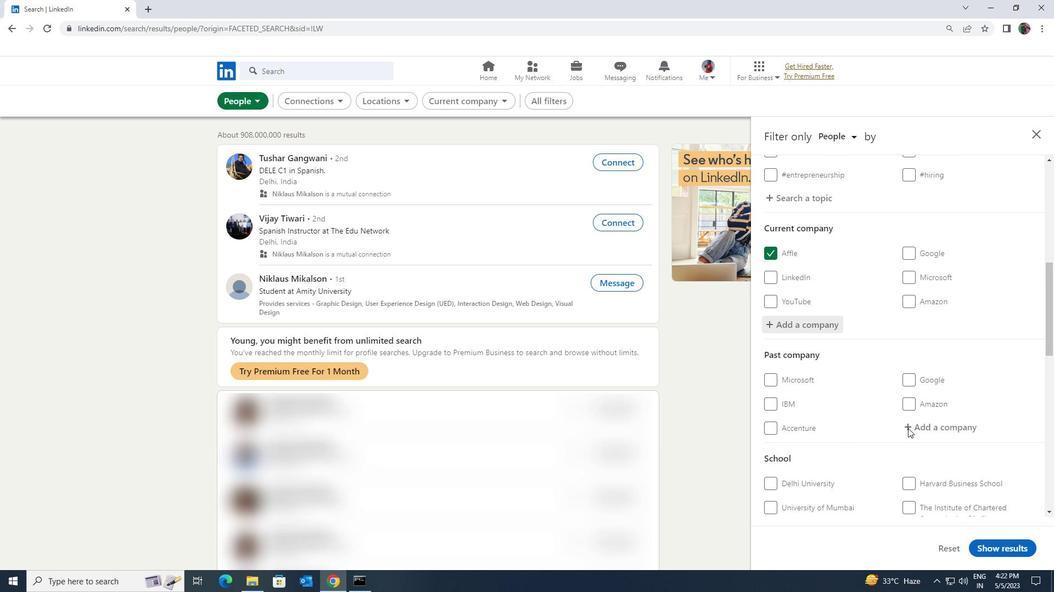 
Action: Mouse scrolled (908, 426) with delta (0, 0)
Screenshot: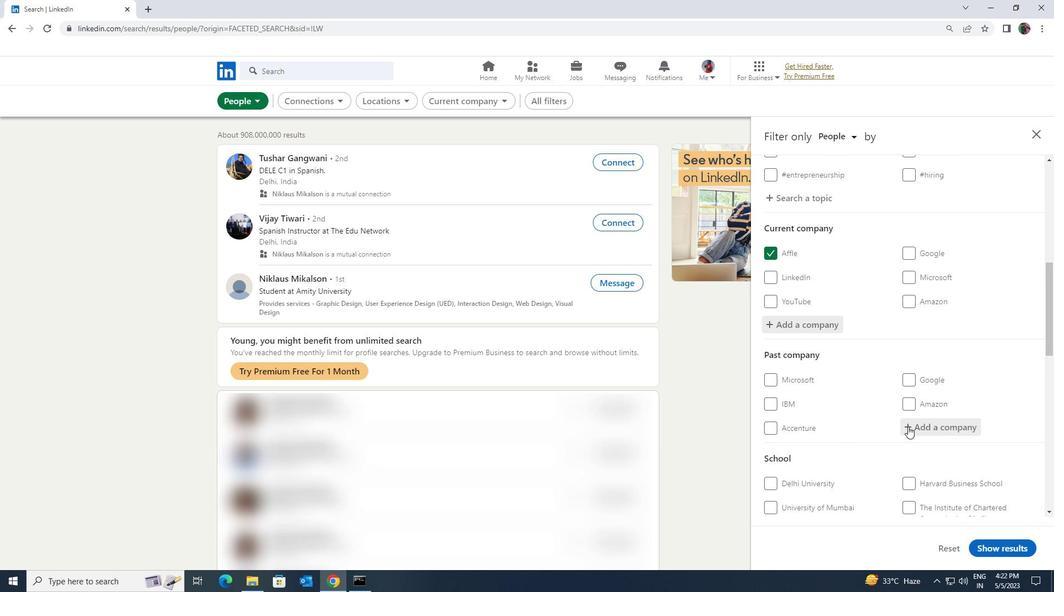 
Action: Mouse scrolled (908, 426) with delta (0, 0)
Screenshot: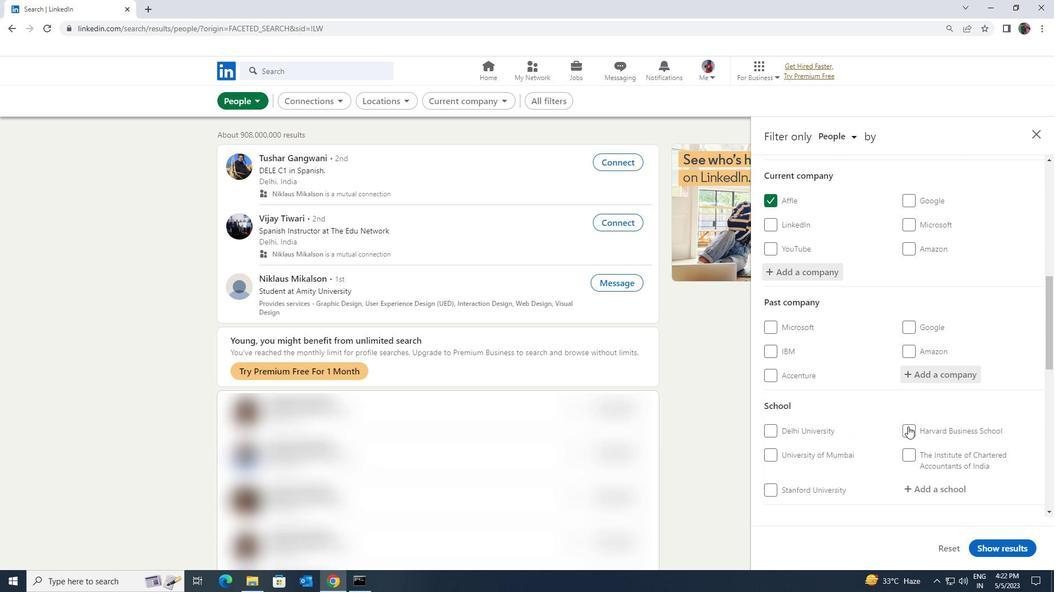
Action: Mouse moved to (923, 426)
Screenshot: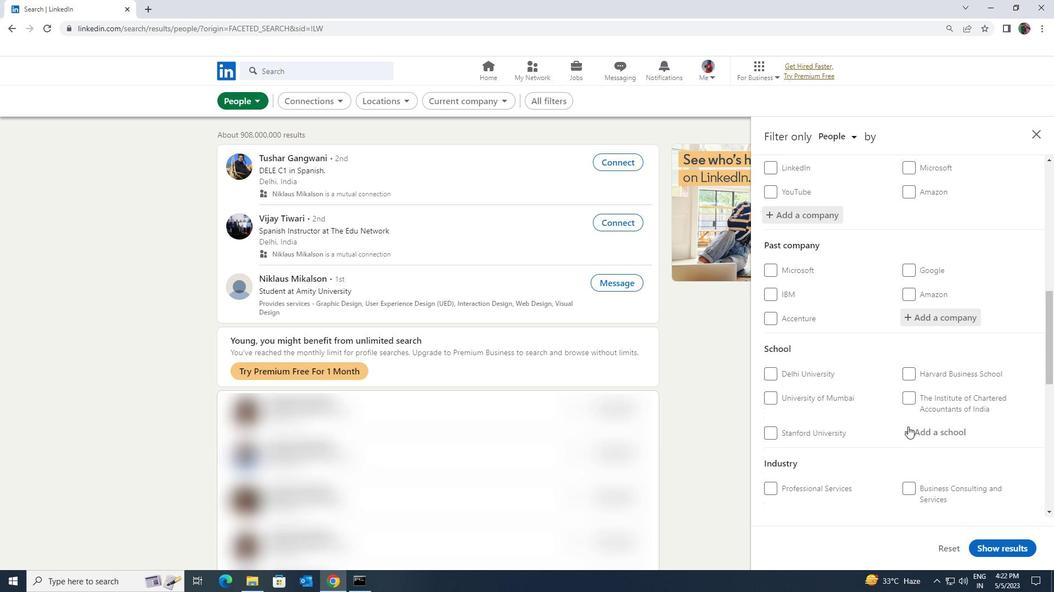 
Action: Mouse pressed left at (923, 426)
Screenshot: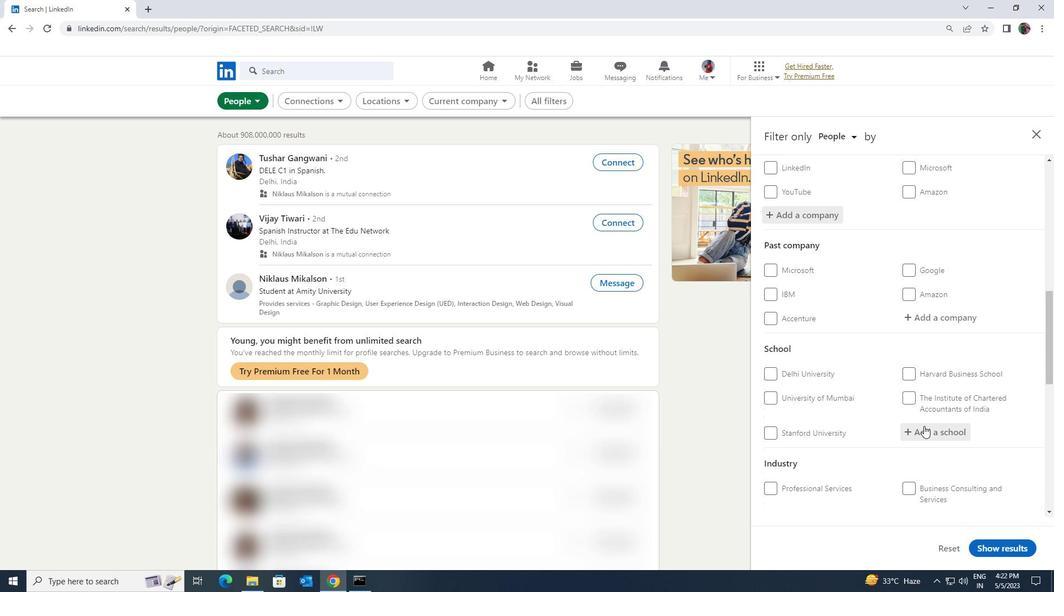 
Action: Key pressed <Key.shift><Key.shift><Key.shift><Key.shift><Key.shift><Key.shift><Key.shift><Key.shift><Key.shift><Key.shift><Key.shift>SCHOOL<Key.space><Key.shift>JOBS<Key.space><Key.shift>IN<Key.space><Key.shift>INDIA<Key.enter>
Screenshot: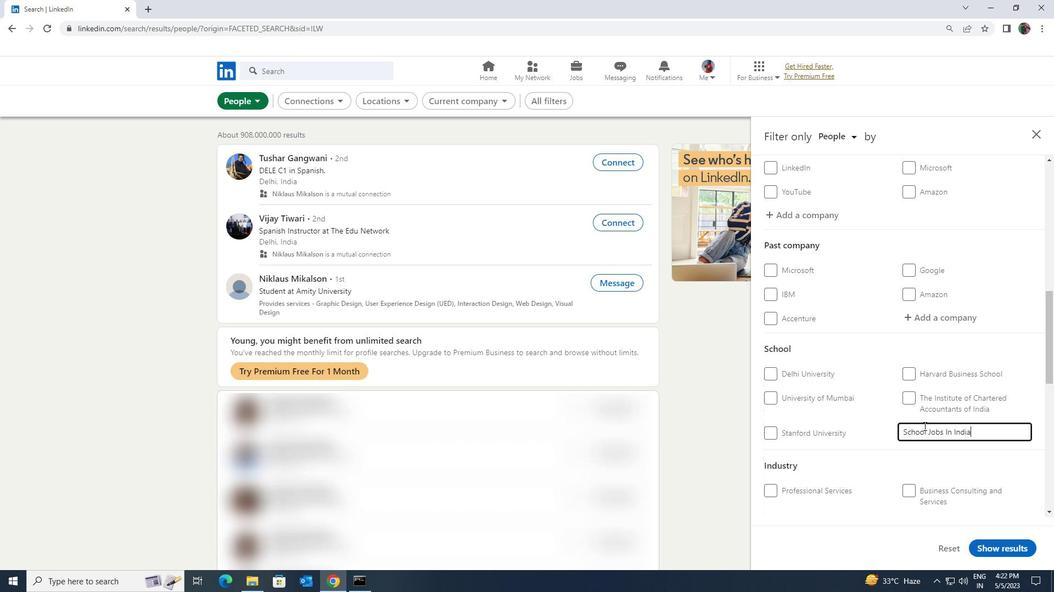 
Action: Mouse scrolled (923, 426) with delta (0, 0)
Screenshot: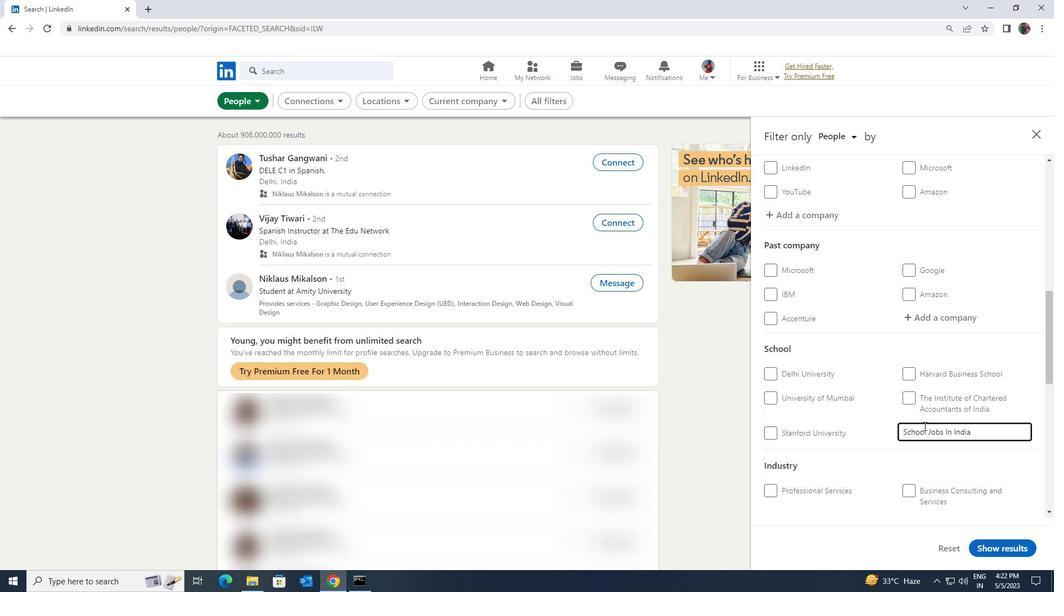 
Action: Mouse scrolled (923, 426) with delta (0, 0)
Screenshot: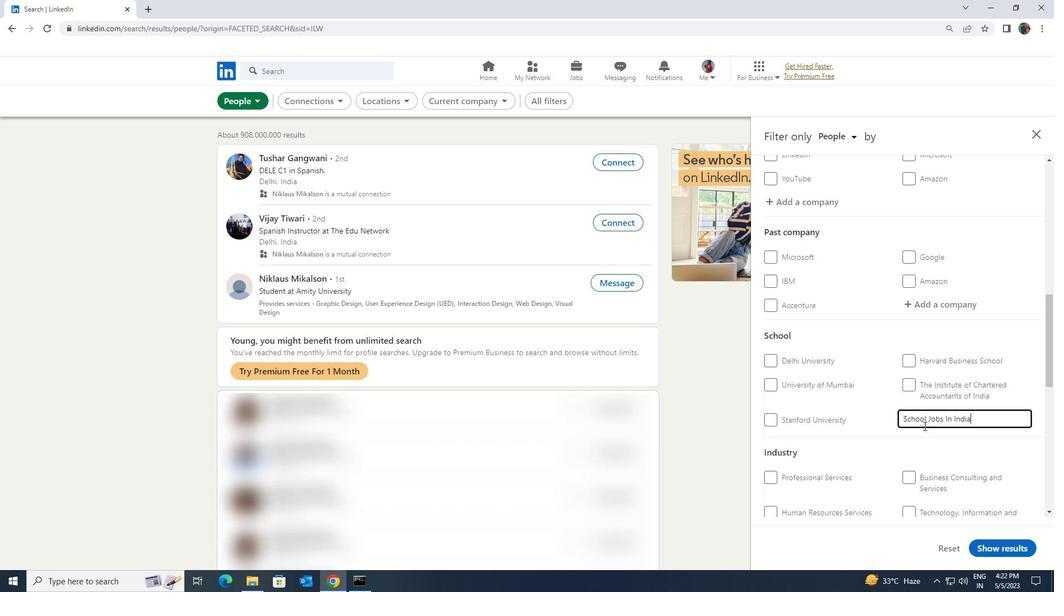
Action: Mouse moved to (923, 448)
Screenshot: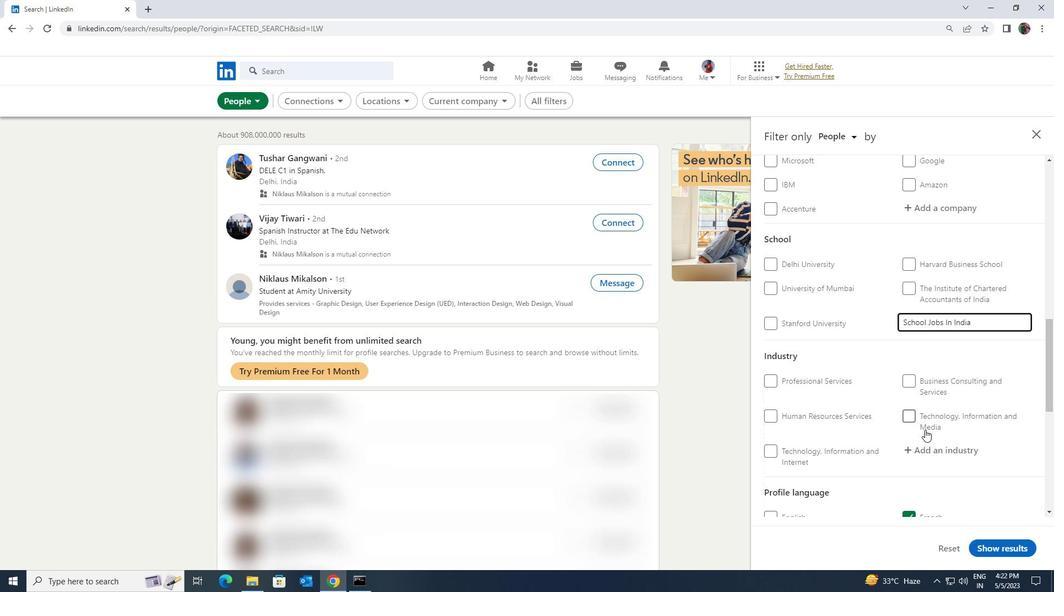 
Action: Mouse pressed left at (923, 448)
Screenshot: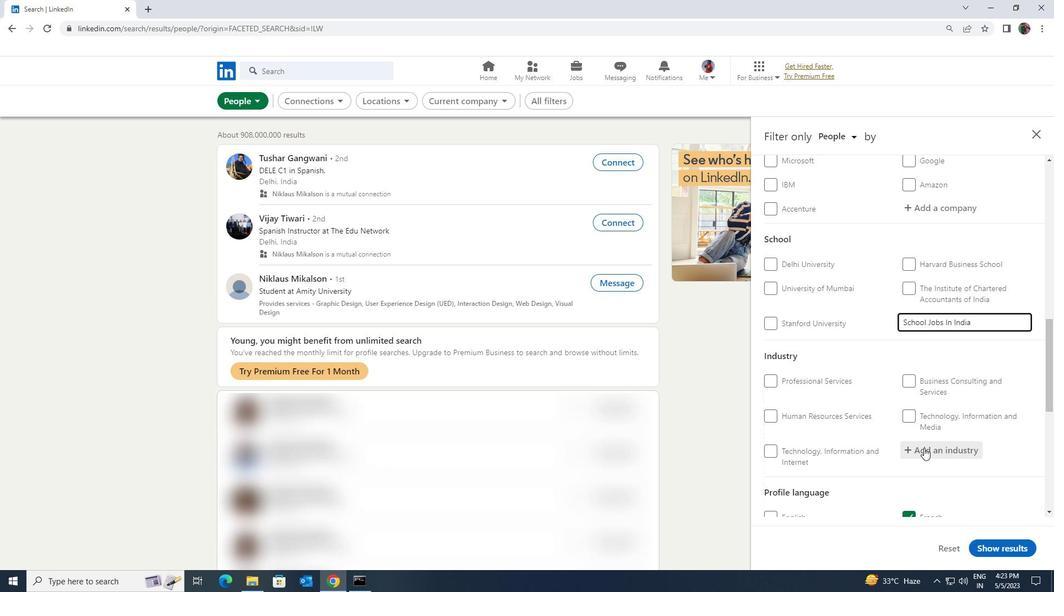 
Action: Key pressed <Key.shift><Key.shift><Key.shift><Key.shift><Key.shift><Key.shift><Key.shift>ENGINES<Key.space><Key.shift>AND<Key.space><Key.shift>POE<Key.backspace>WERS<Key.space>
Screenshot: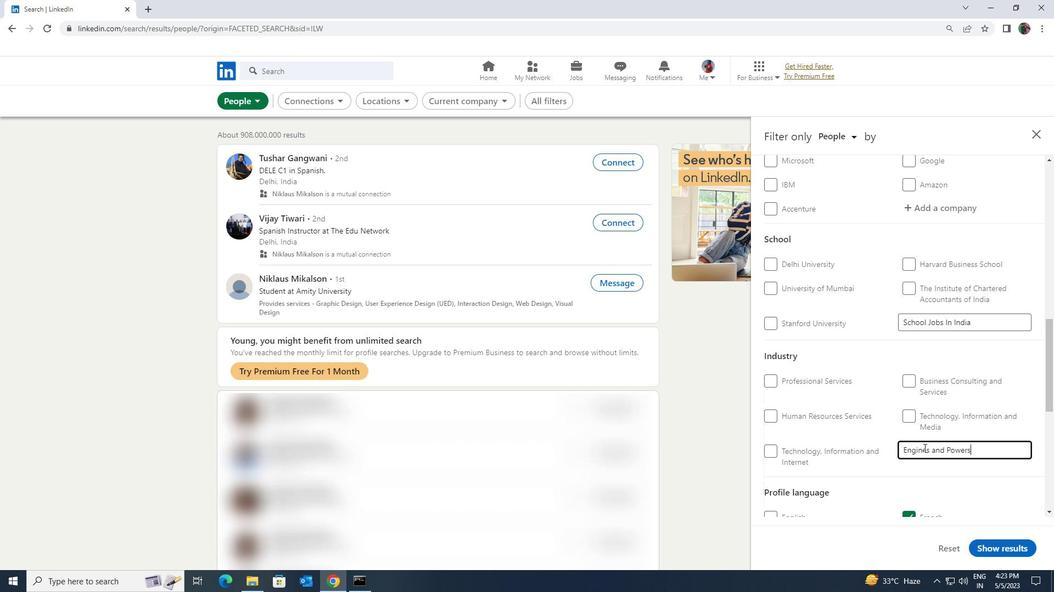 
Action: Mouse moved to (926, 437)
Screenshot: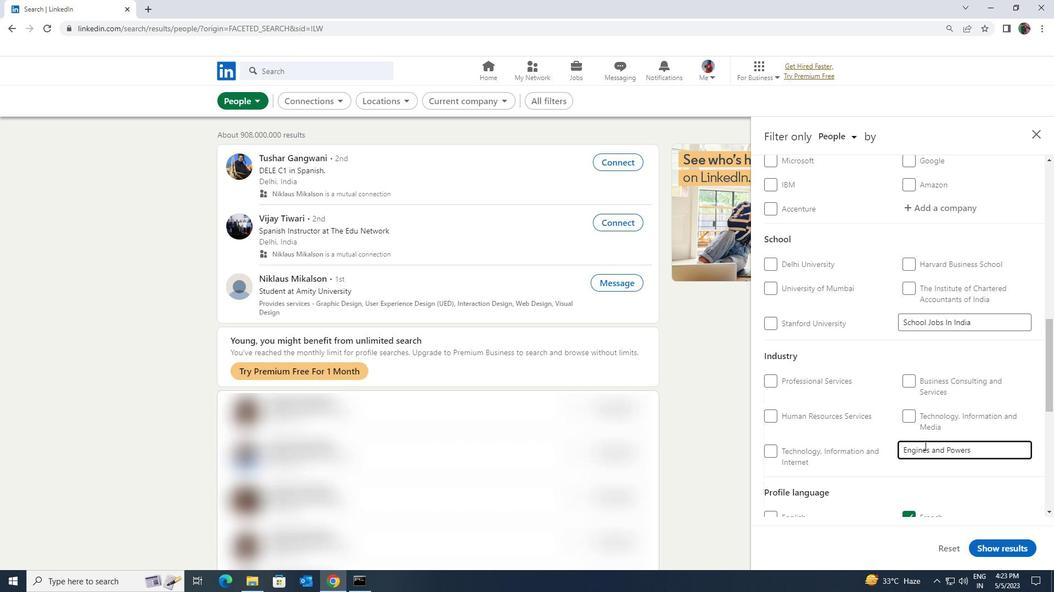 
Action: Mouse scrolled (926, 436) with delta (0, 0)
Screenshot: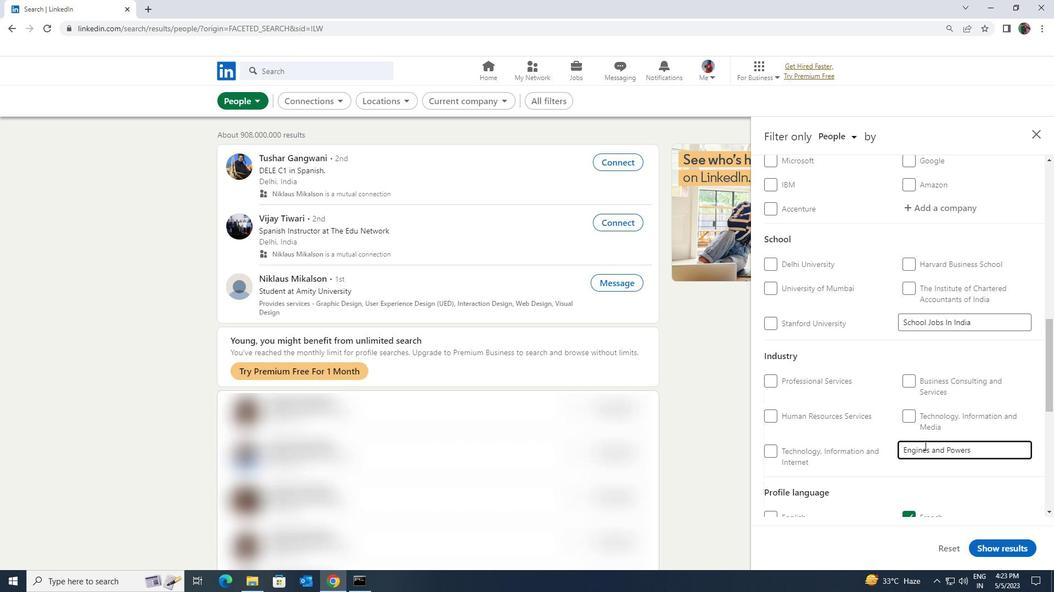 
Action: Mouse moved to (932, 422)
Screenshot: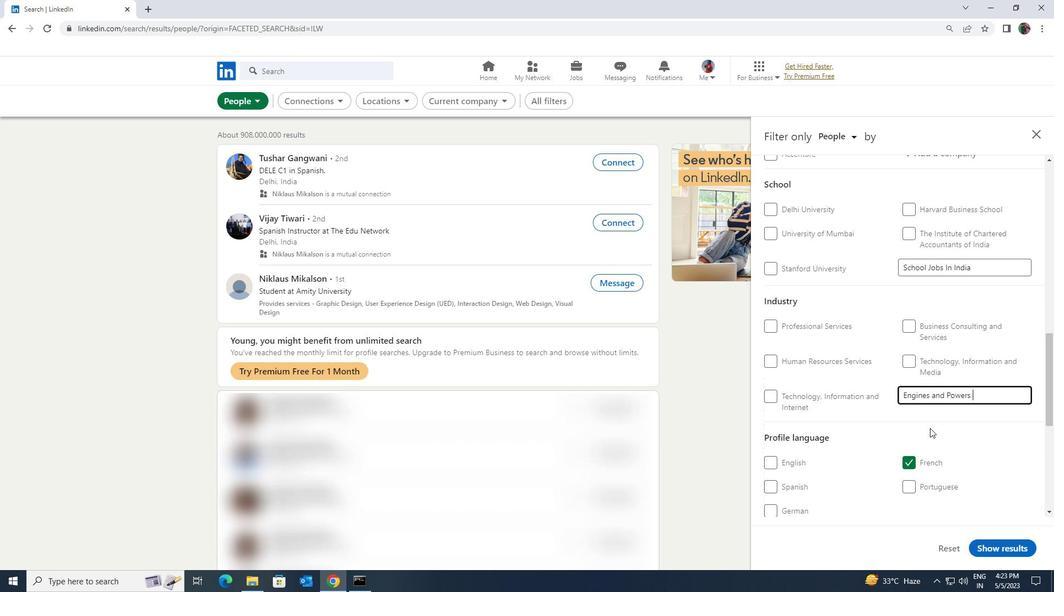 
Action: Mouse scrolled (932, 422) with delta (0, 0)
Screenshot: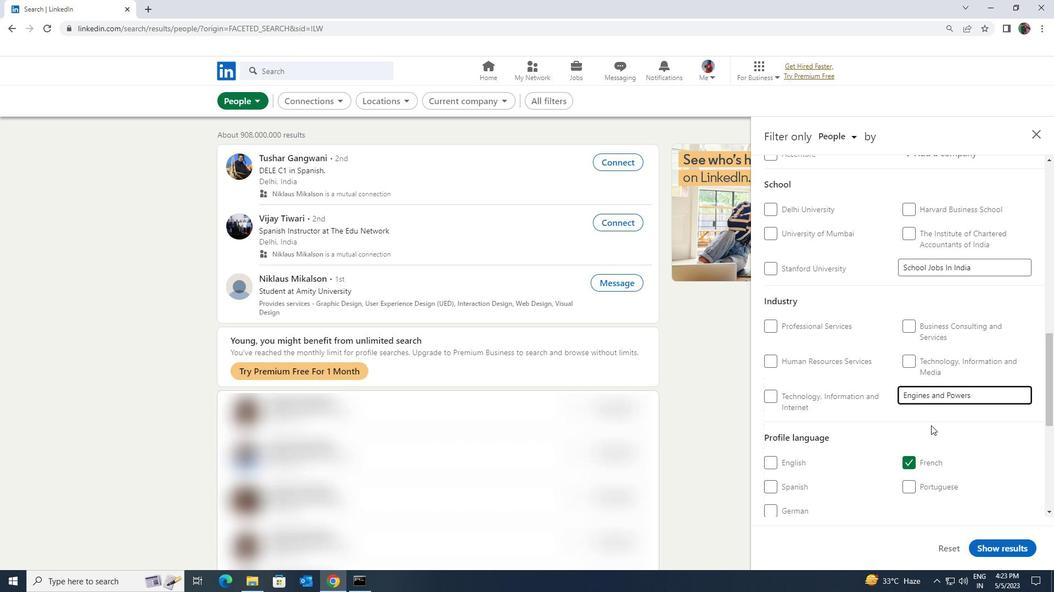 
Action: Mouse scrolled (932, 422) with delta (0, 0)
Screenshot: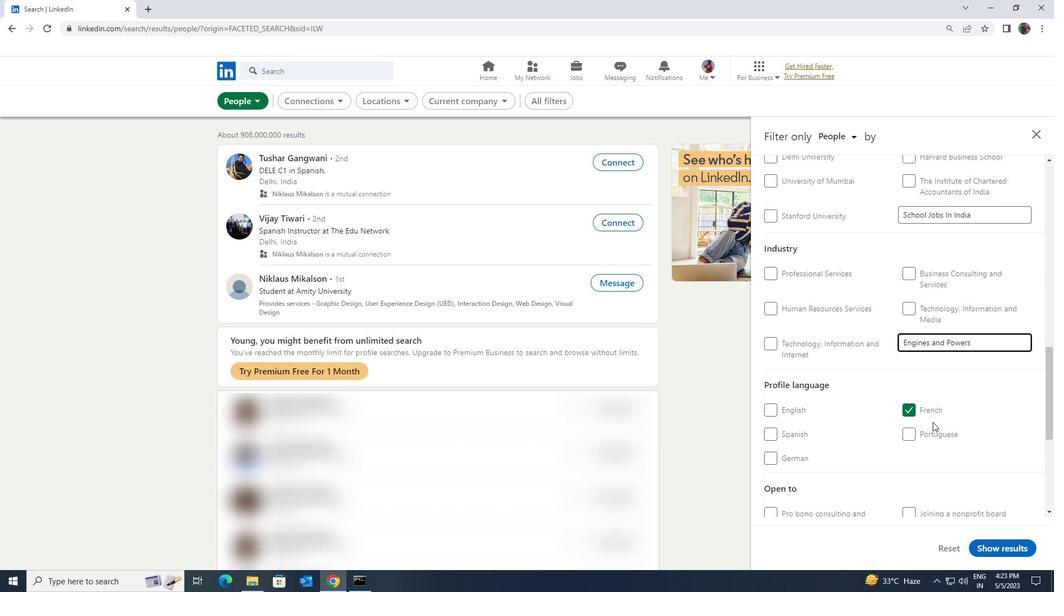 
Action: Mouse scrolled (932, 422) with delta (0, 0)
Screenshot: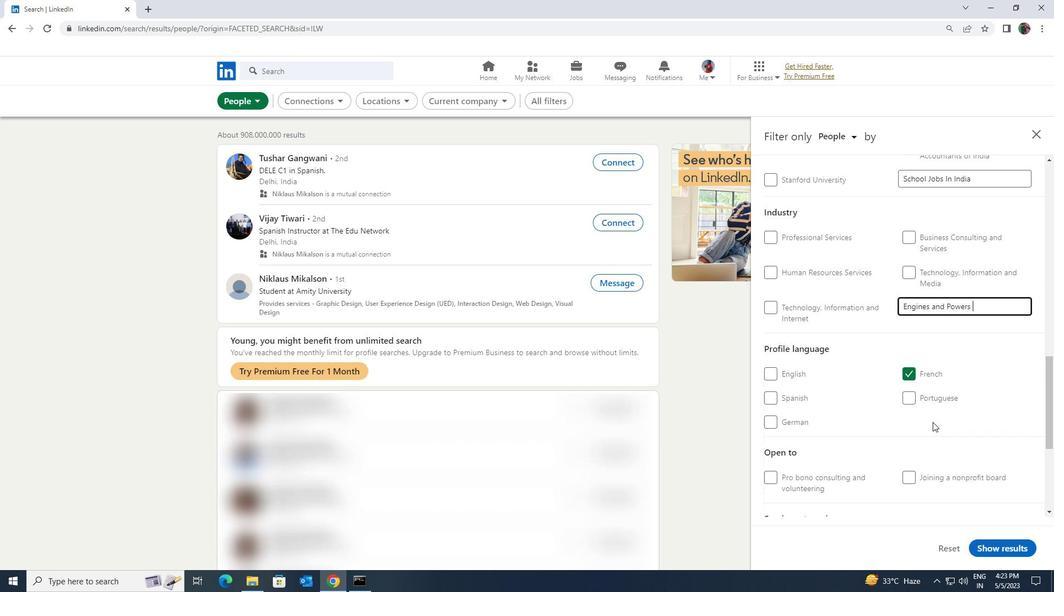 
Action: Mouse scrolled (932, 422) with delta (0, 0)
Screenshot: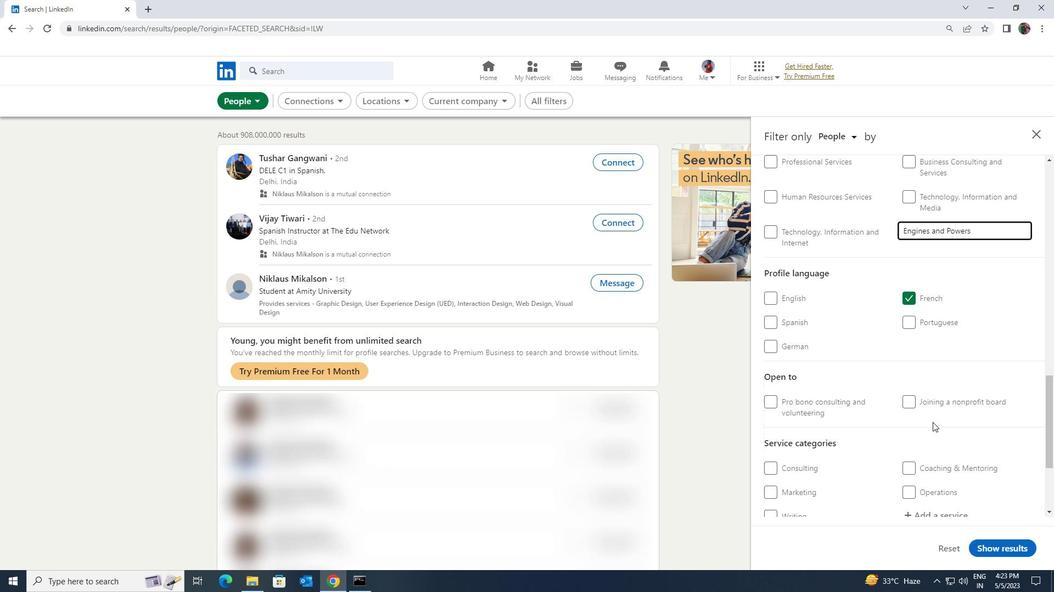 
Action: Mouse scrolled (932, 422) with delta (0, 0)
Screenshot: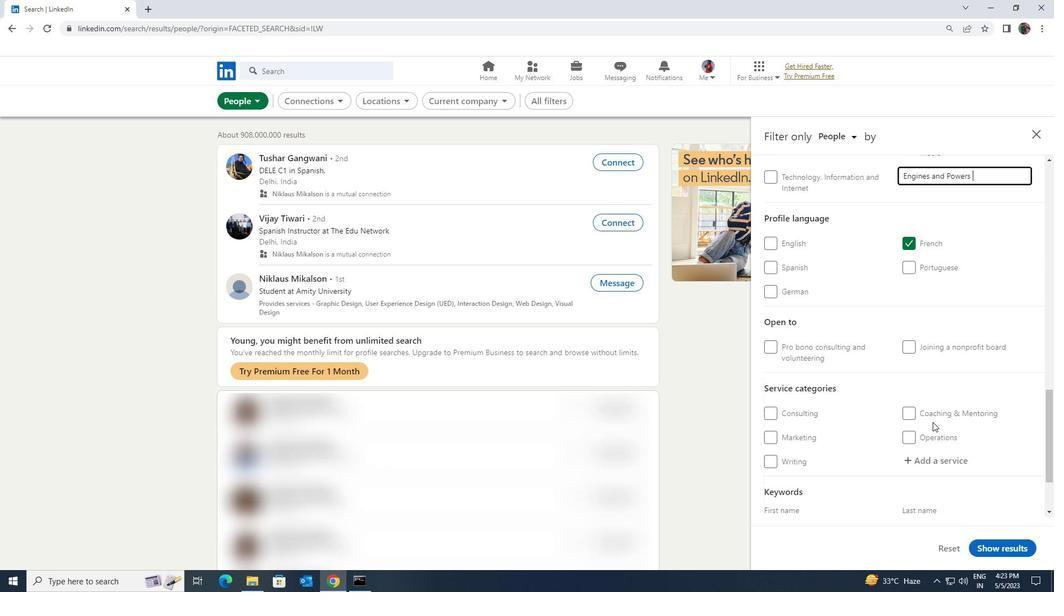 
Action: Mouse moved to (934, 409)
Screenshot: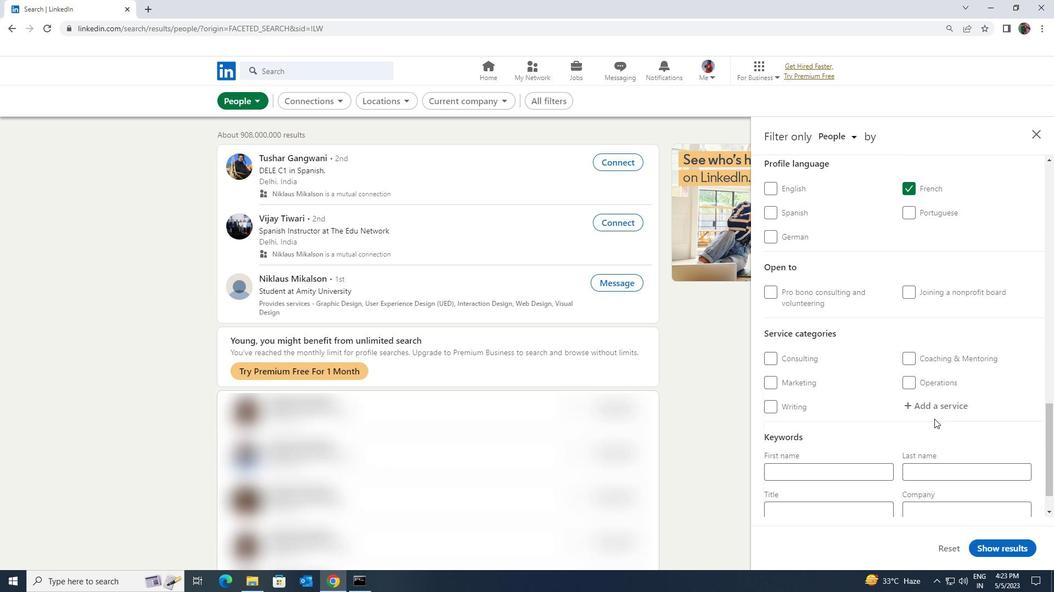 
Action: Mouse pressed left at (934, 409)
Screenshot: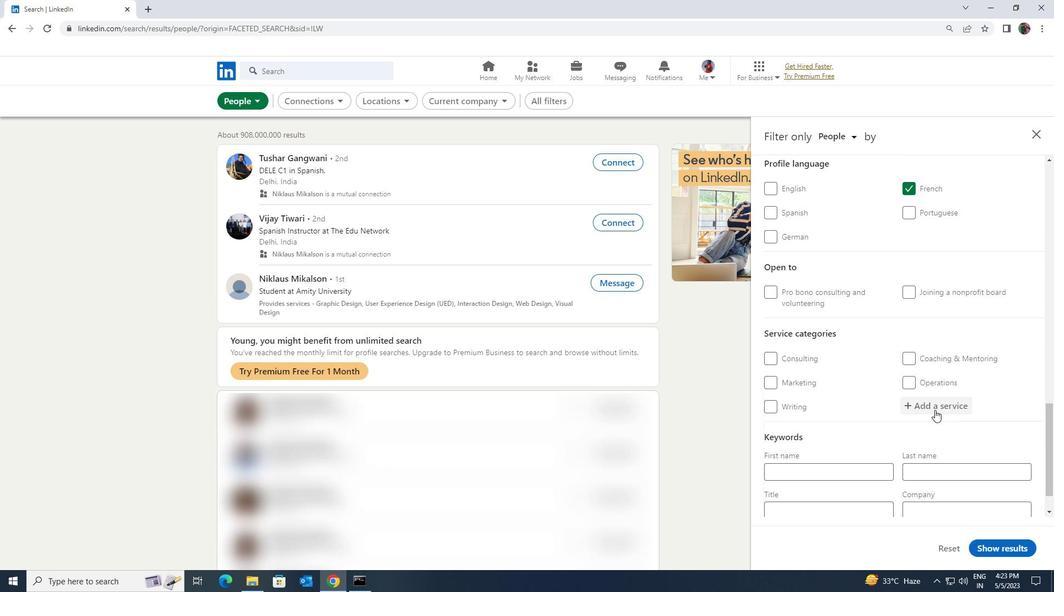 
Action: Key pressed <Key.shift>VIRTU
Screenshot: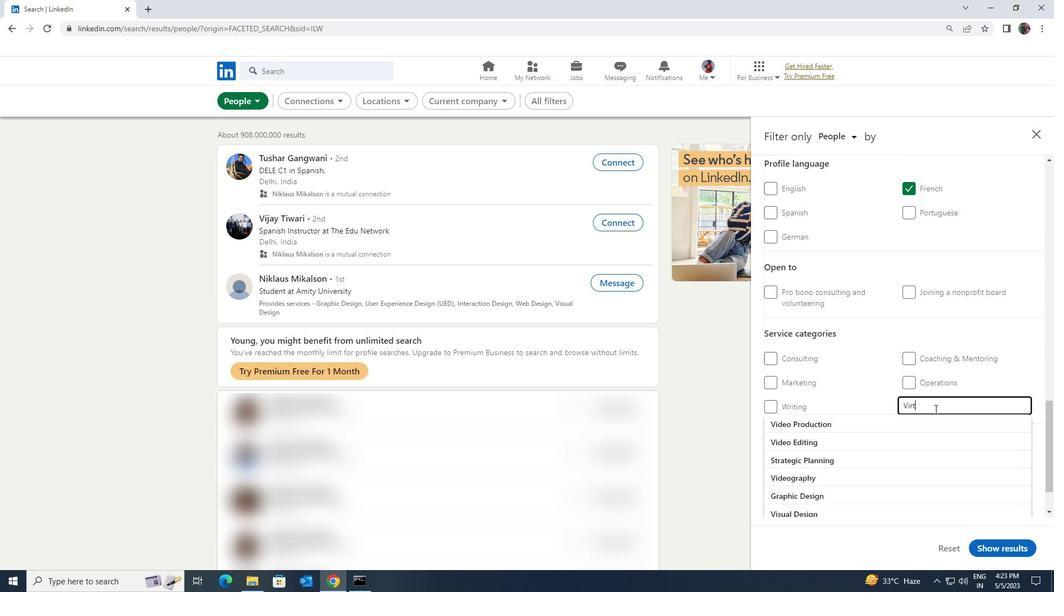 
Action: Mouse moved to (930, 418)
Screenshot: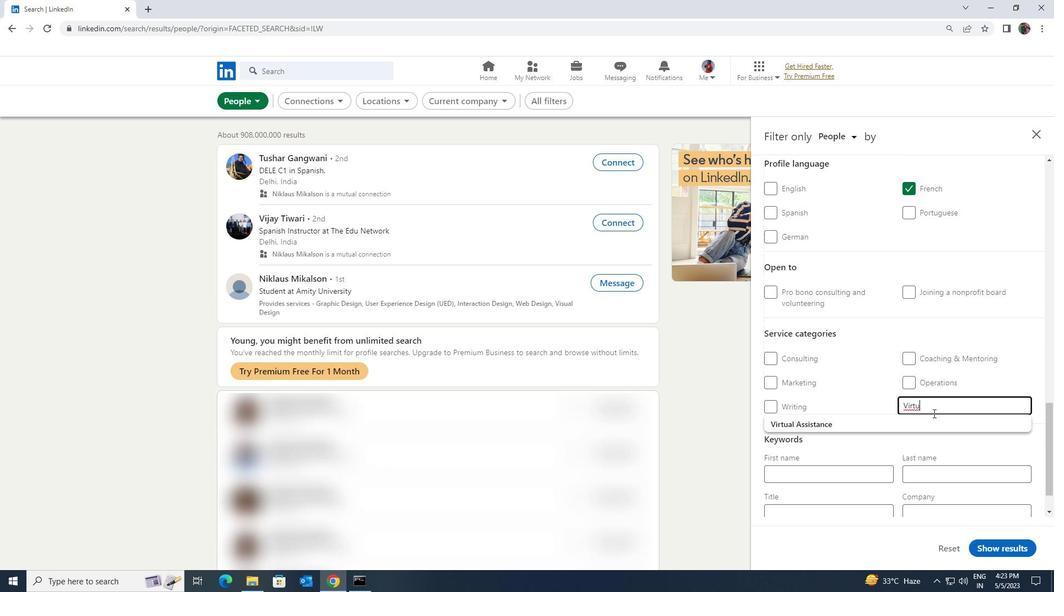 
Action: Mouse pressed left at (930, 418)
Screenshot: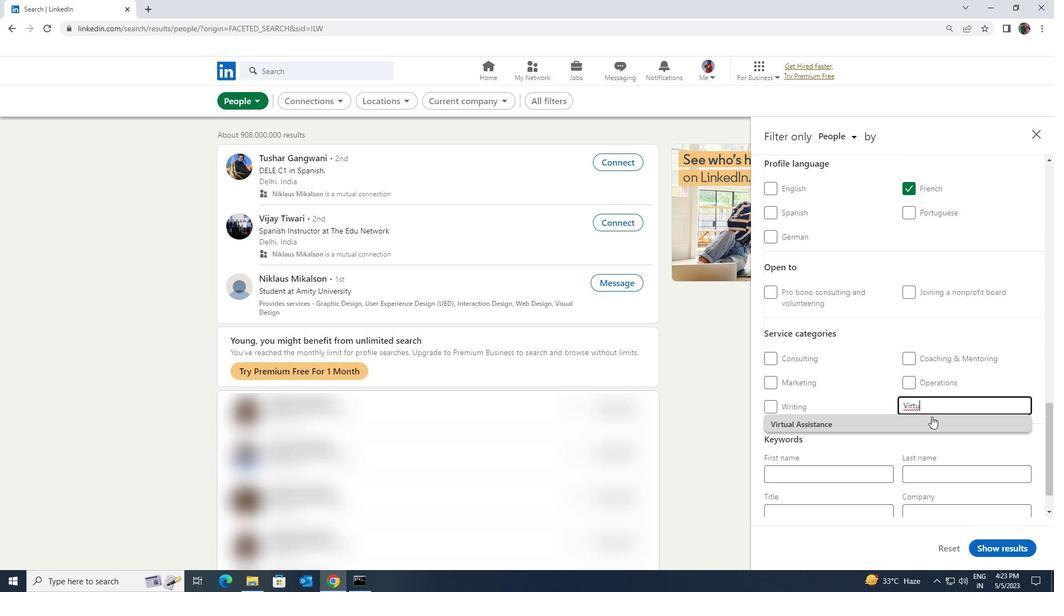 
Action: Mouse scrolled (930, 417) with delta (0, 0)
Screenshot: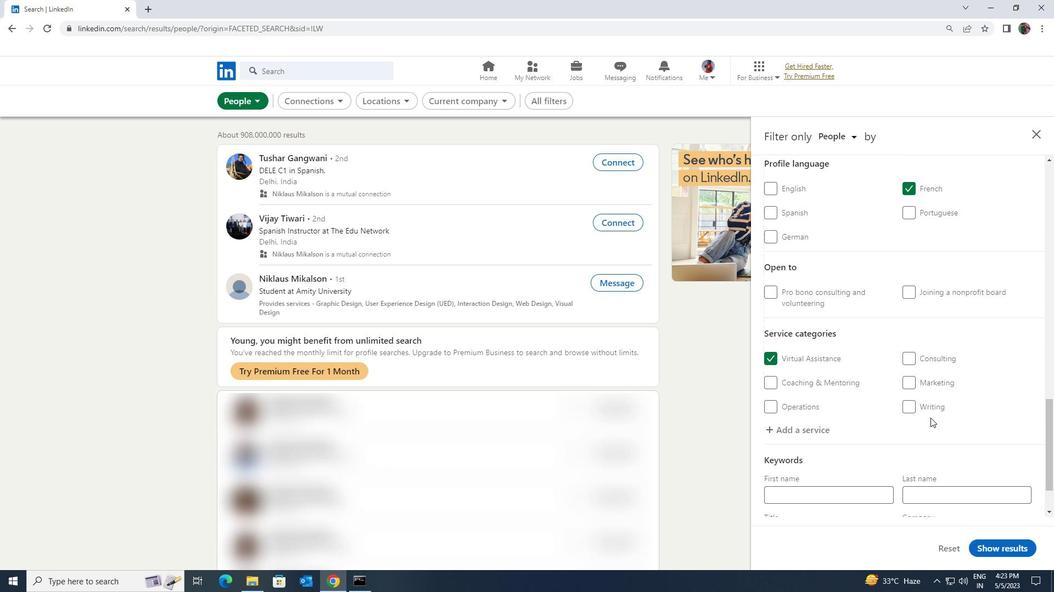 
Action: Mouse scrolled (930, 417) with delta (0, 0)
Screenshot: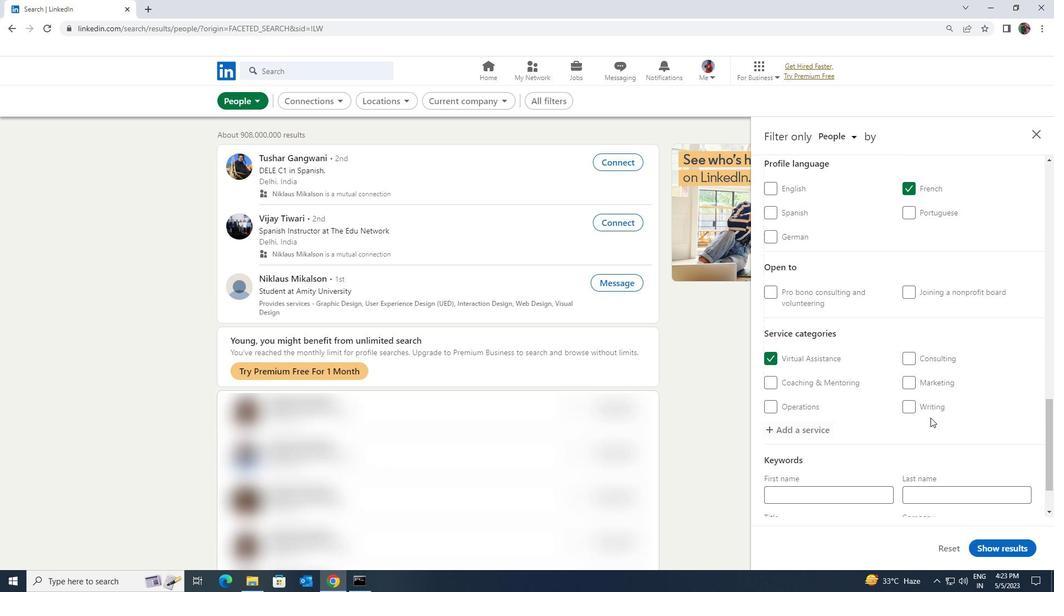 
Action: Mouse scrolled (930, 417) with delta (0, 0)
Screenshot: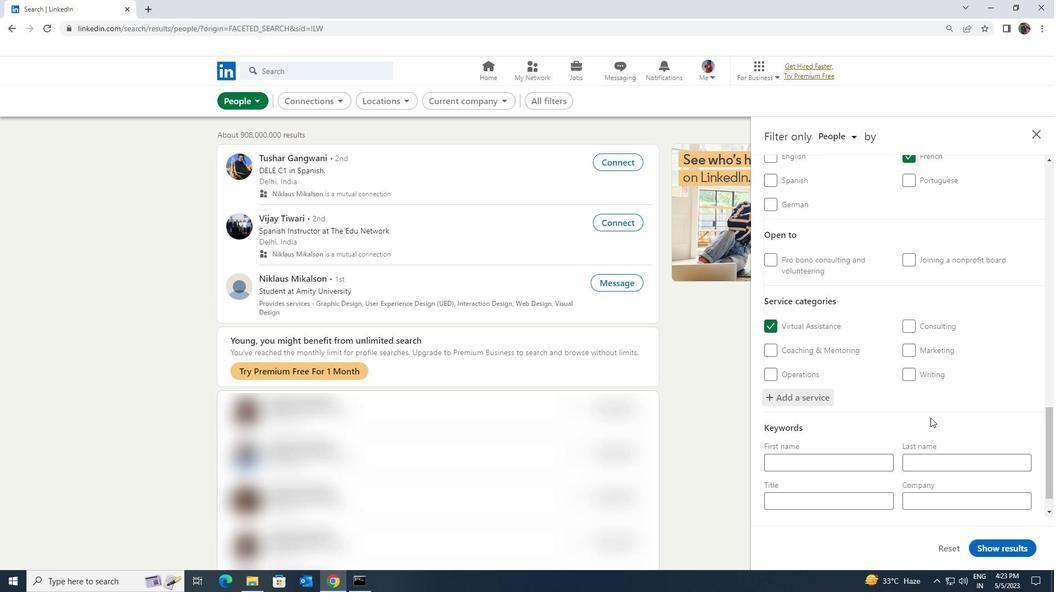 
Action: Mouse moved to (885, 462)
Screenshot: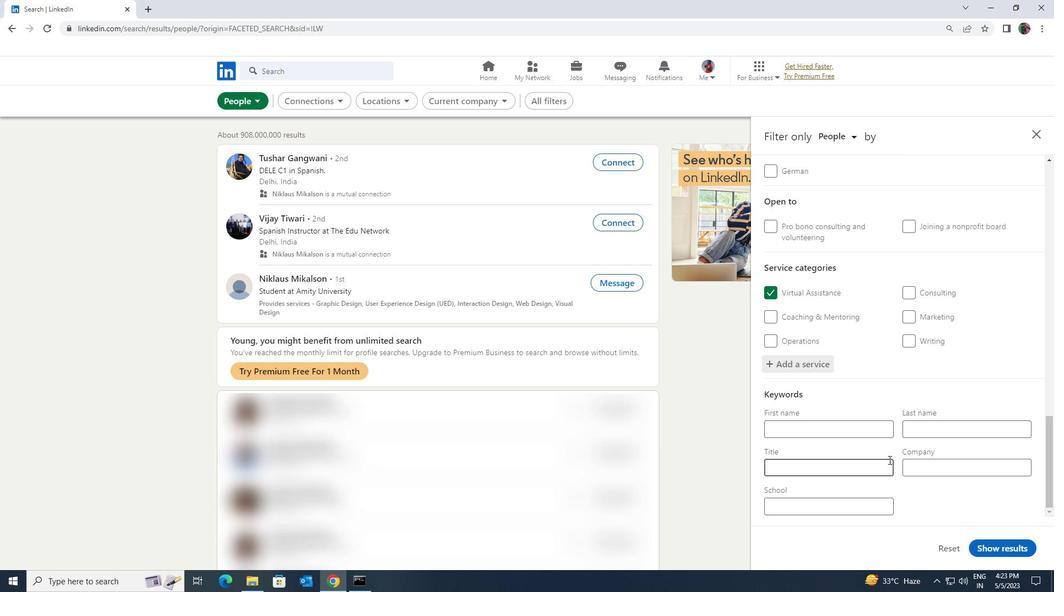 
Action: Mouse pressed left at (885, 462)
Screenshot: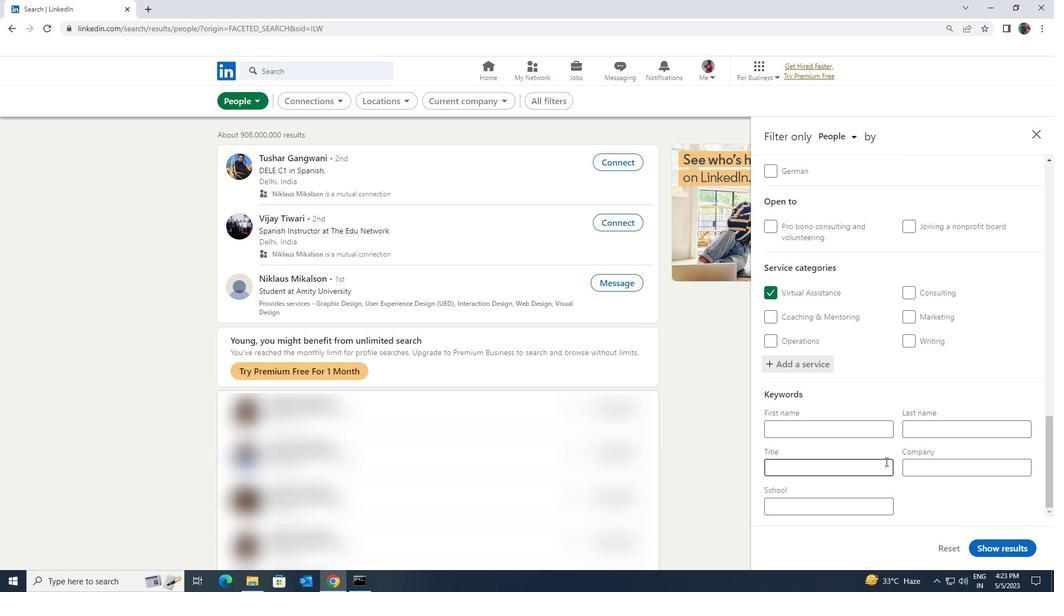 
Action: Key pressed <Key.shift><Key.shift><Key.shift><Key.shift><Key.shift><Key.shift><Key.shift><Key.shift><Key.shift><Key.shift>WAITERS<Key.space>/<Key.shift>WAITRESS
Screenshot: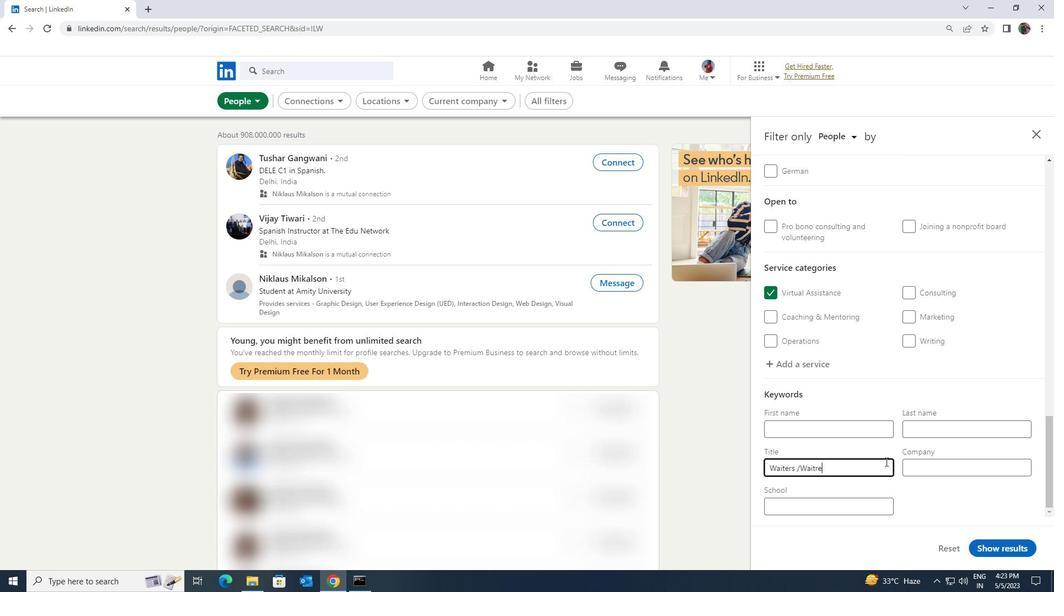
Action: Mouse moved to (977, 550)
Screenshot: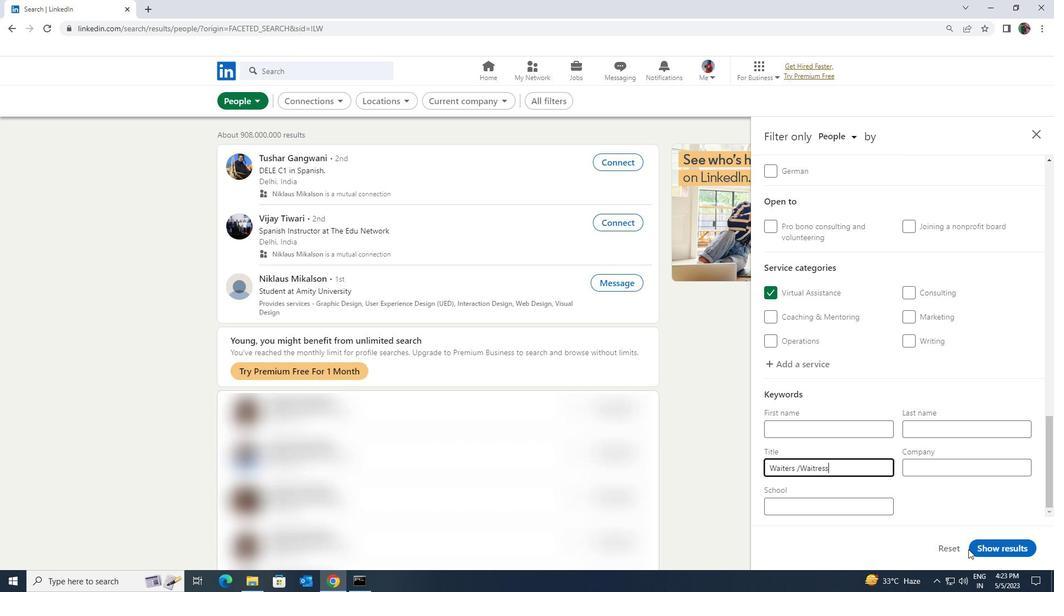 
Action: Mouse pressed left at (977, 550)
Screenshot: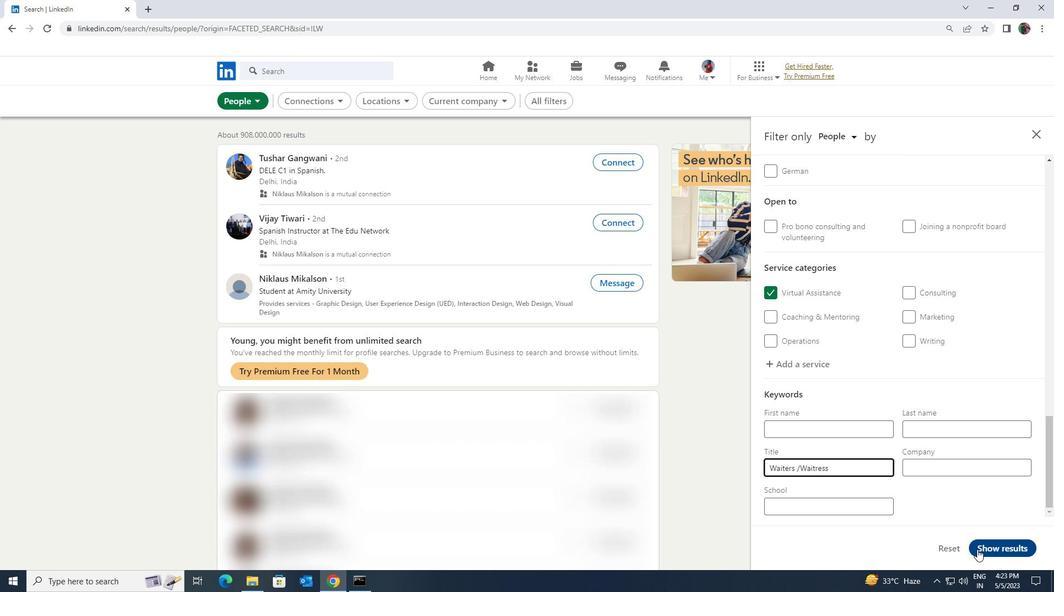 
